 Task: Add a signature Elizabeth Parker containing With deep appreciation, Elizabeth Parker to email address softage.10@softage.net and add a label Net promoter score
Action: Mouse moved to (58, 103)
Screenshot: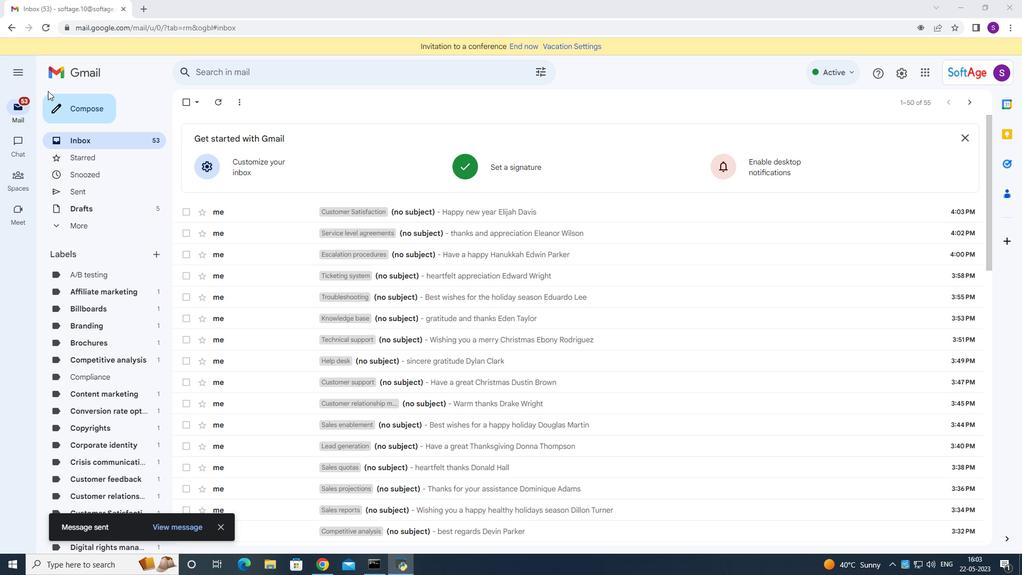 
Action: Mouse pressed left at (58, 103)
Screenshot: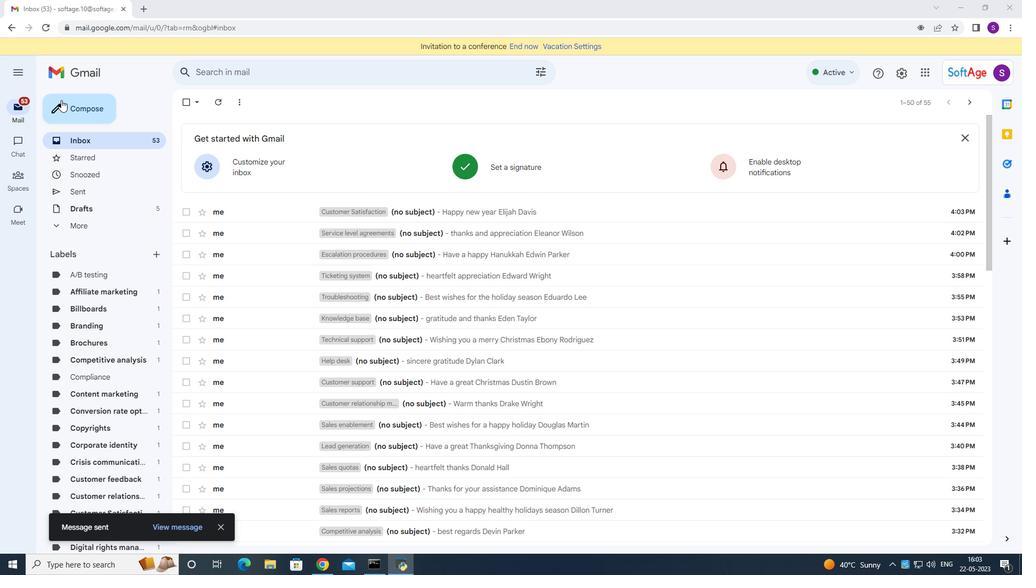 
Action: Mouse moved to (874, 541)
Screenshot: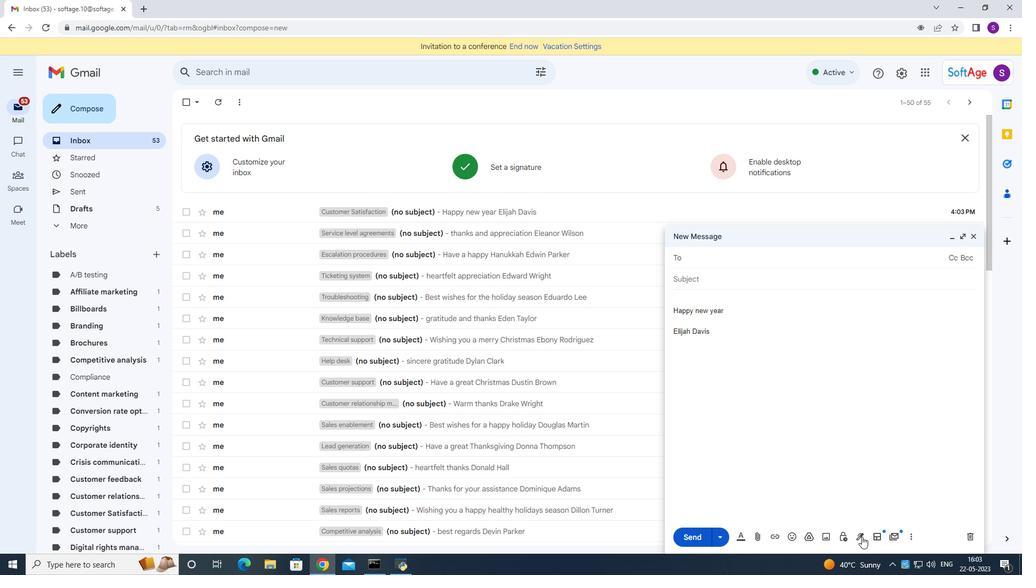 
Action: Mouse pressed left at (874, 541)
Screenshot: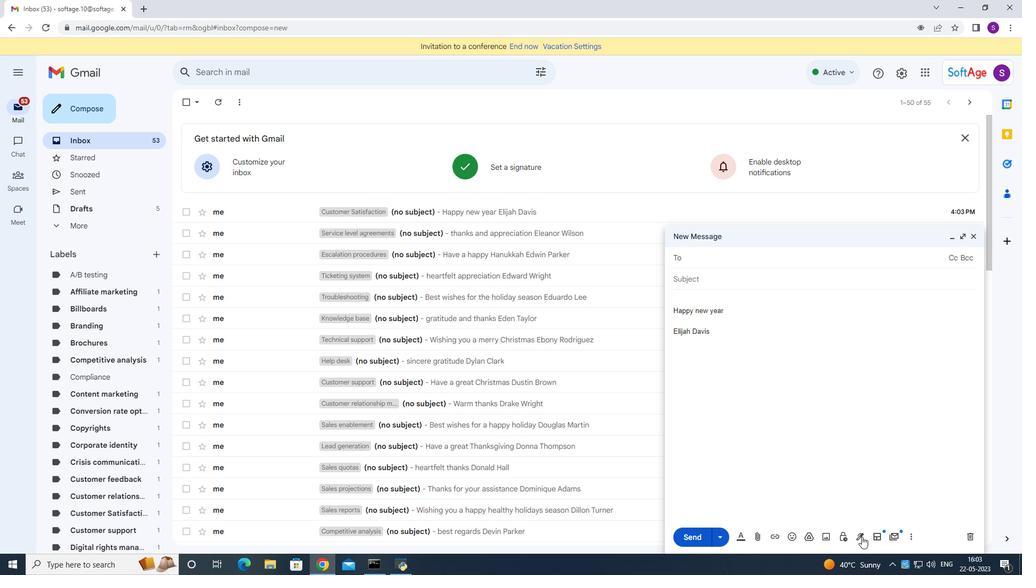 
Action: Mouse moved to (893, 485)
Screenshot: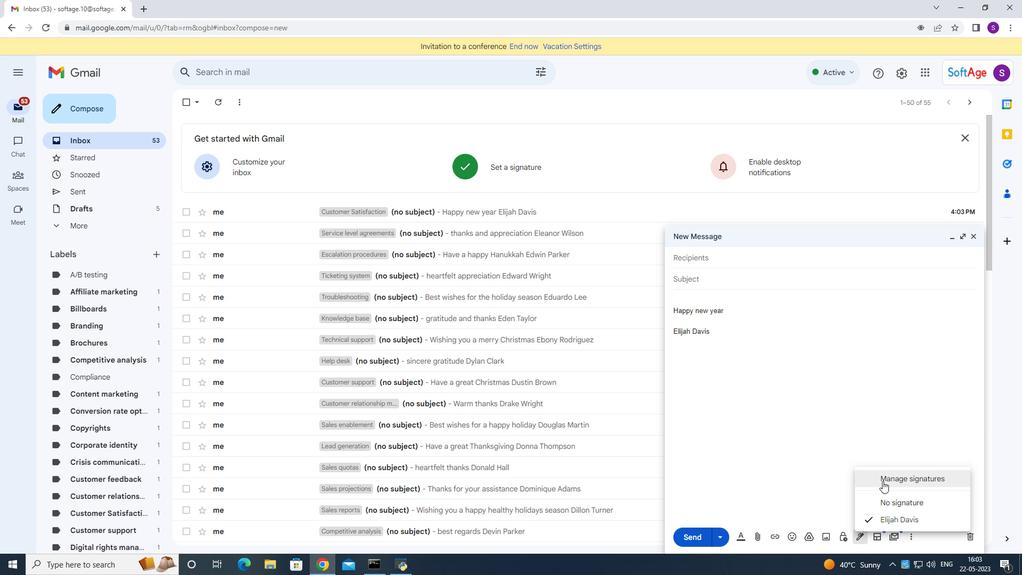 
Action: Mouse pressed left at (893, 485)
Screenshot: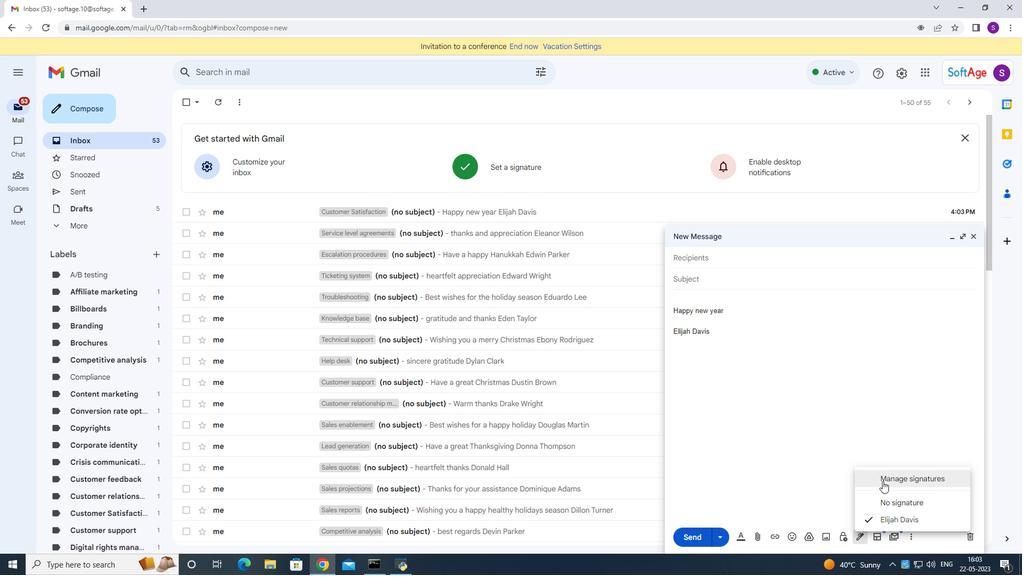
Action: Mouse moved to (476, 282)
Screenshot: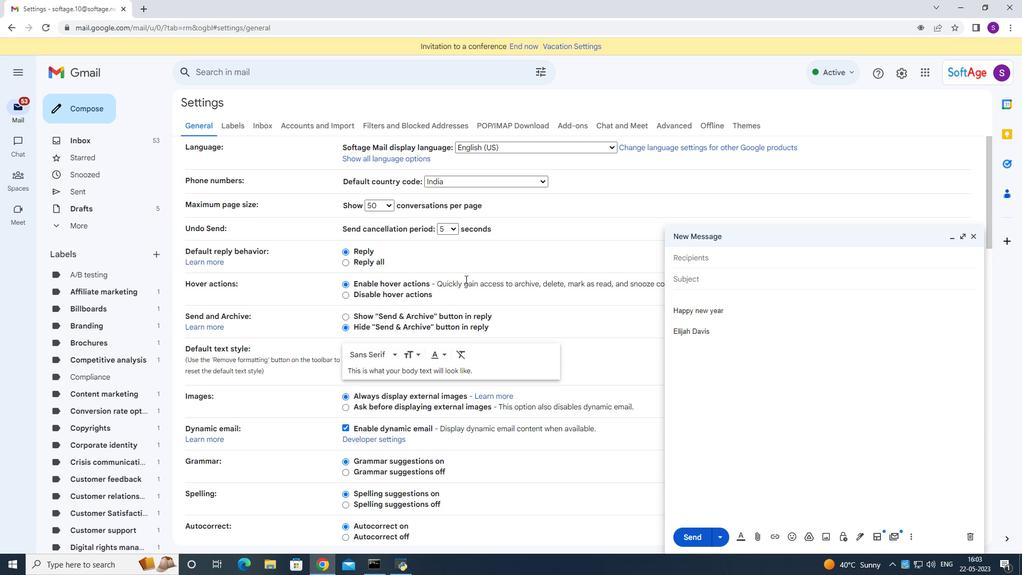
Action: Mouse scrolled (476, 281) with delta (0, 0)
Screenshot: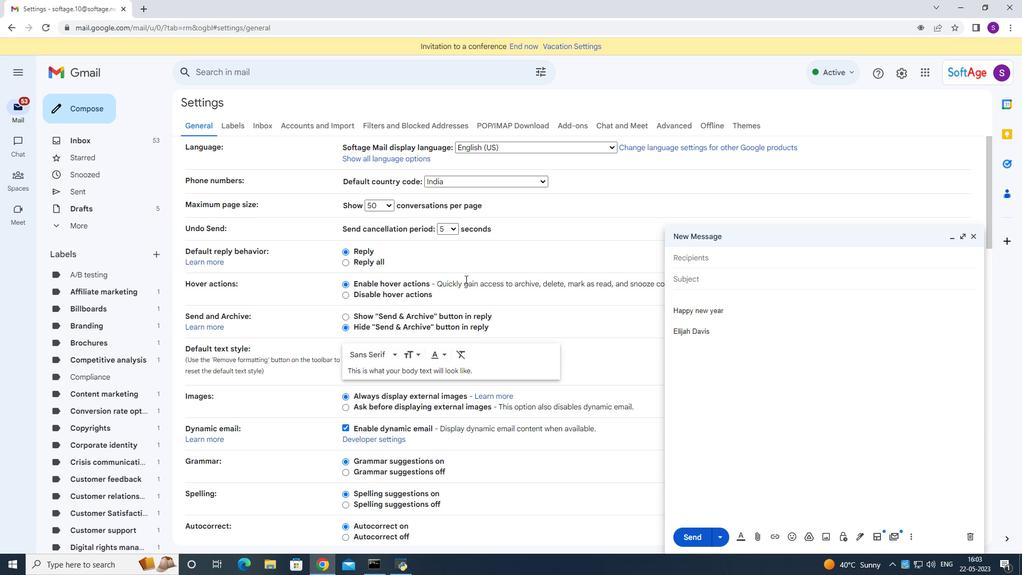
Action: Mouse moved to (476, 282)
Screenshot: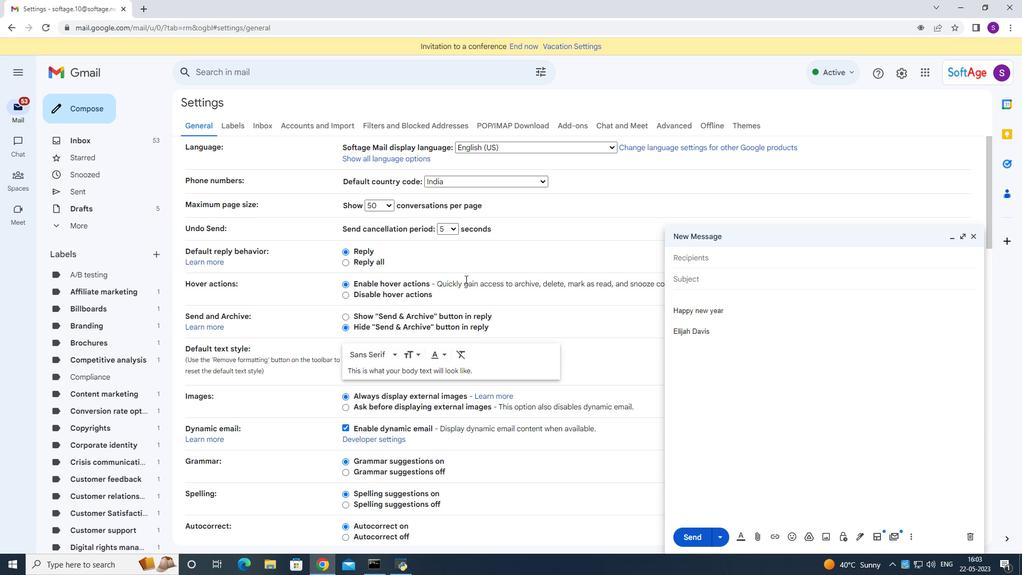 
Action: Mouse scrolled (476, 281) with delta (0, 0)
Screenshot: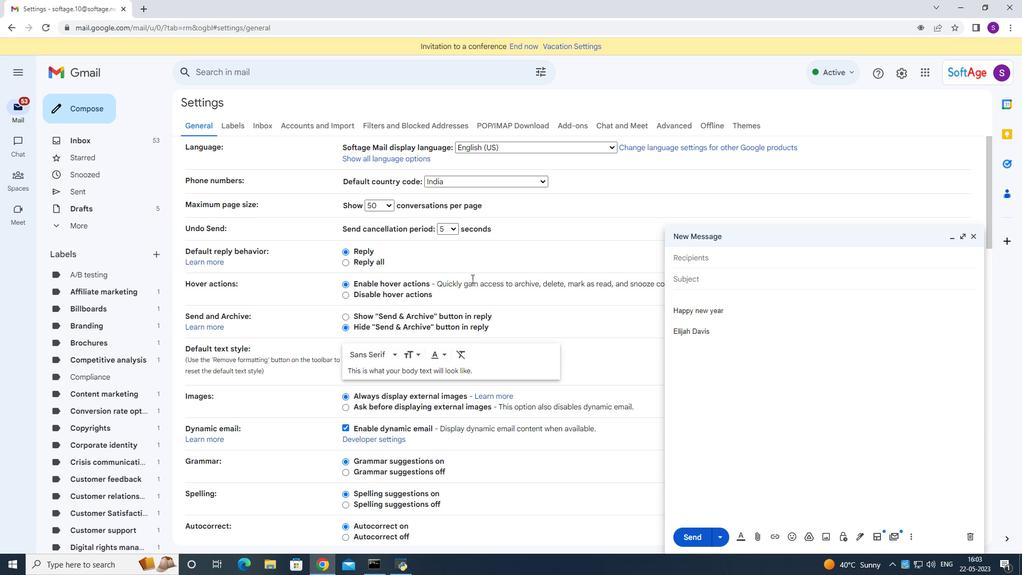 
Action: Mouse scrolled (476, 281) with delta (0, 0)
Screenshot: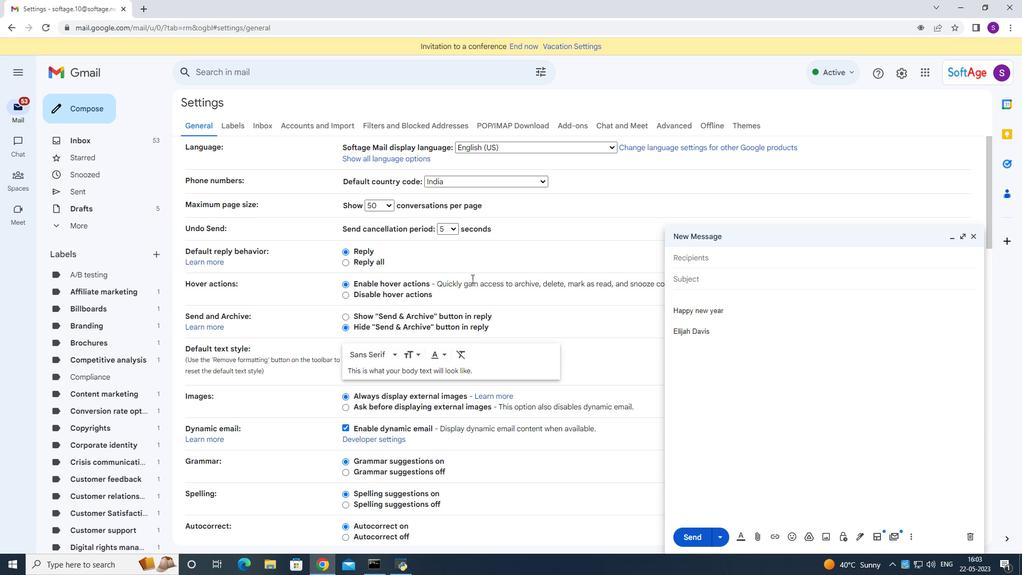 
Action: Mouse moved to (476, 282)
Screenshot: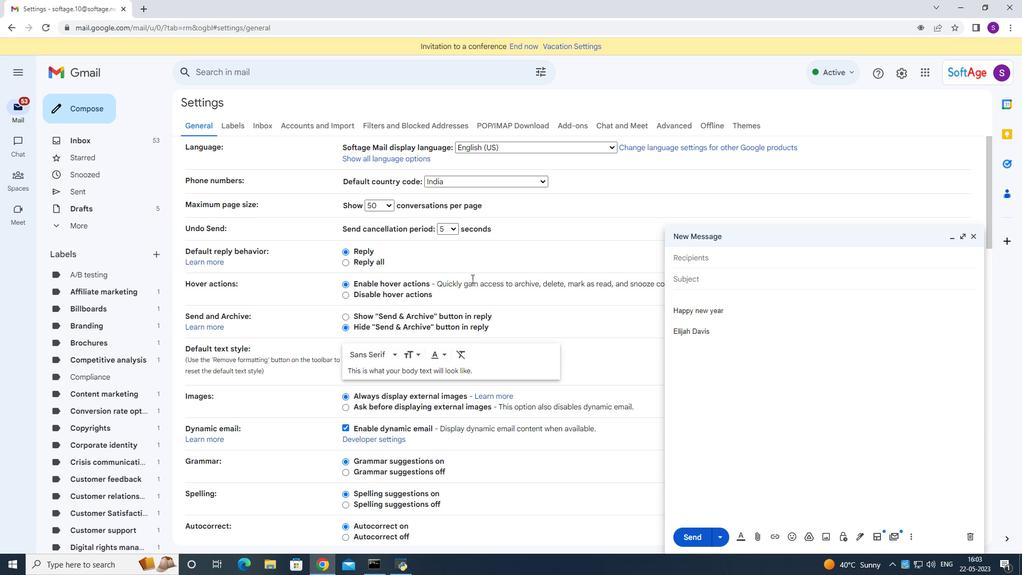
Action: Mouse scrolled (476, 281) with delta (0, 0)
Screenshot: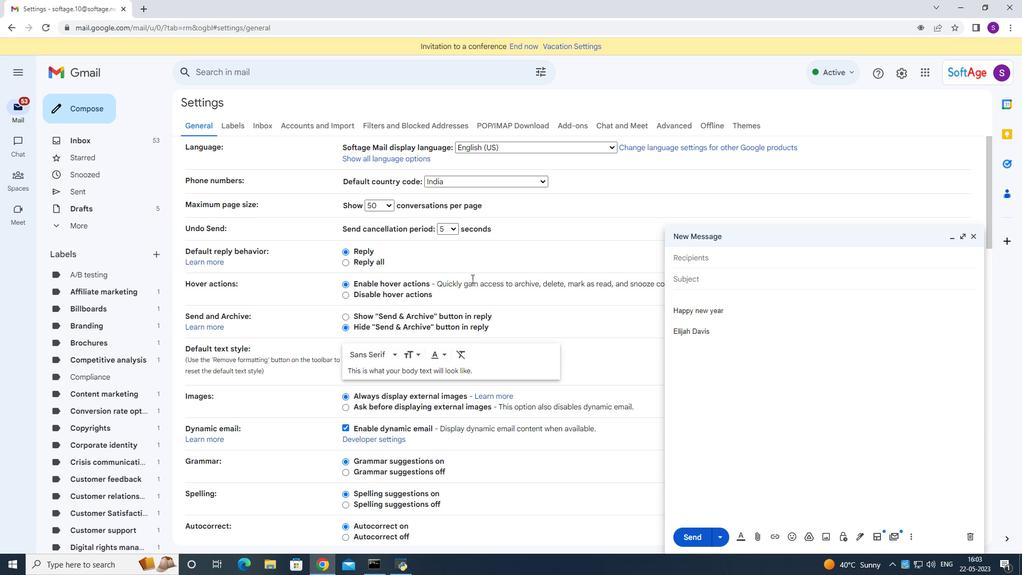 
Action: Mouse moved to (476, 282)
Screenshot: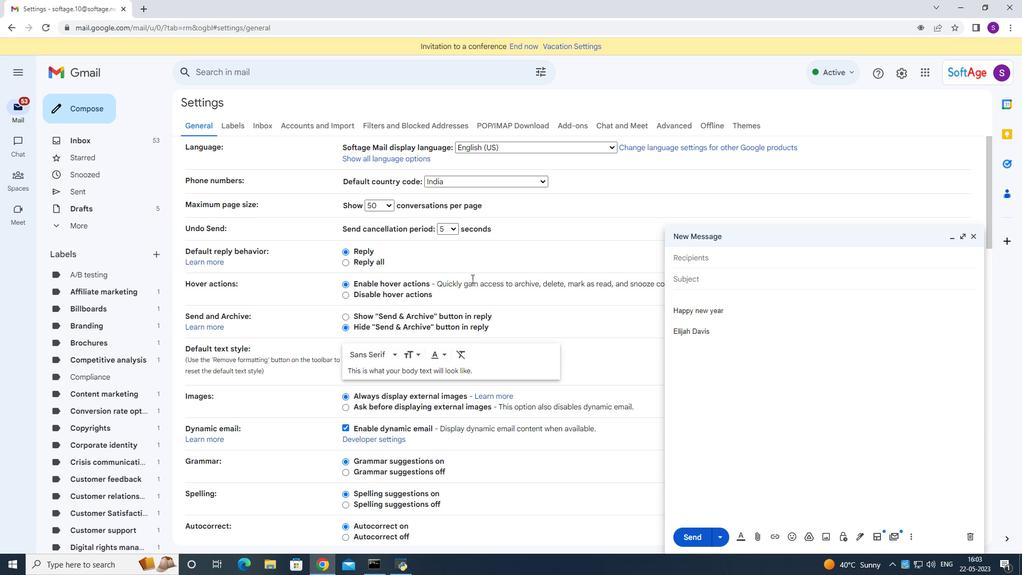 
Action: Mouse scrolled (476, 281) with delta (0, 0)
Screenshot: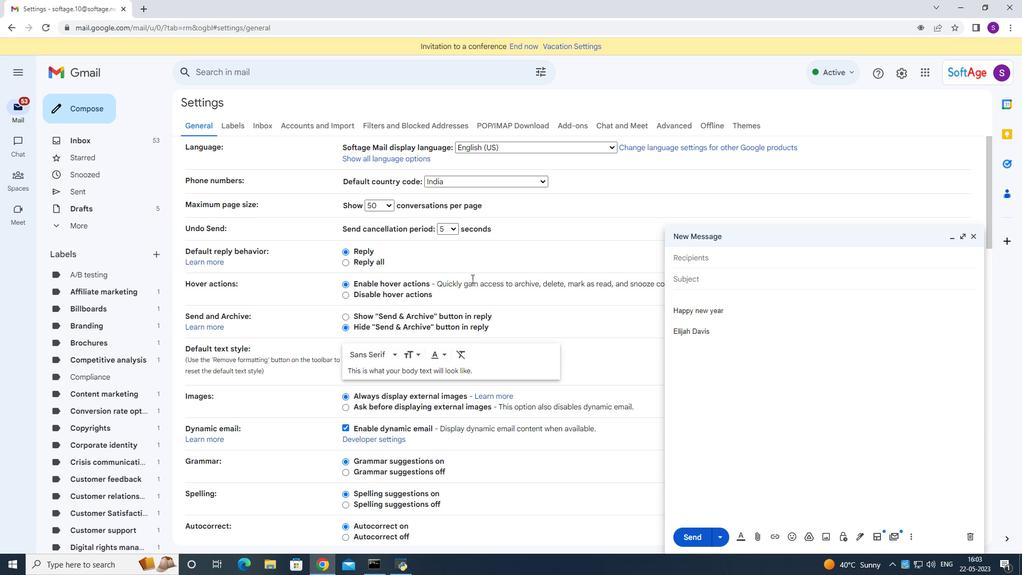 
Action: Mouse scrolled (476, 281) with delta (0, 0)
Screenshot: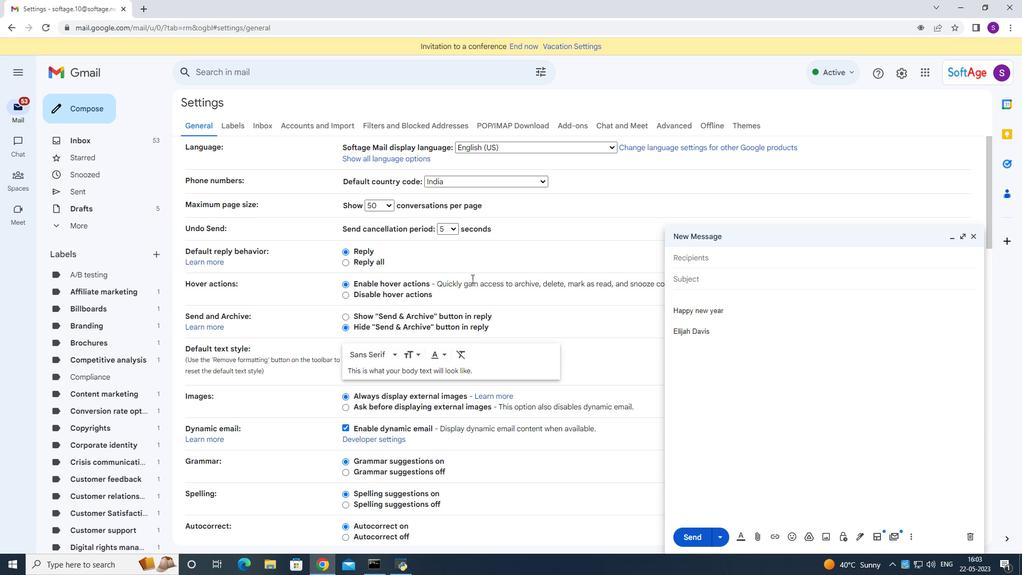 
Action: Mouse moved to (478, 283)
Screenshot: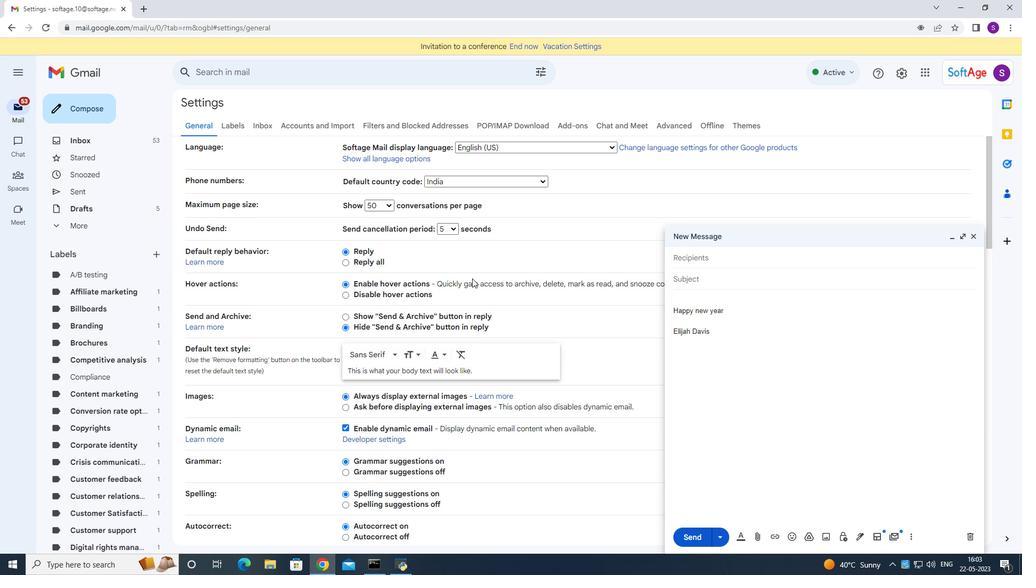 
Action: Mouse scrolled (478, 282) with delta (0, 0)
Screenshot: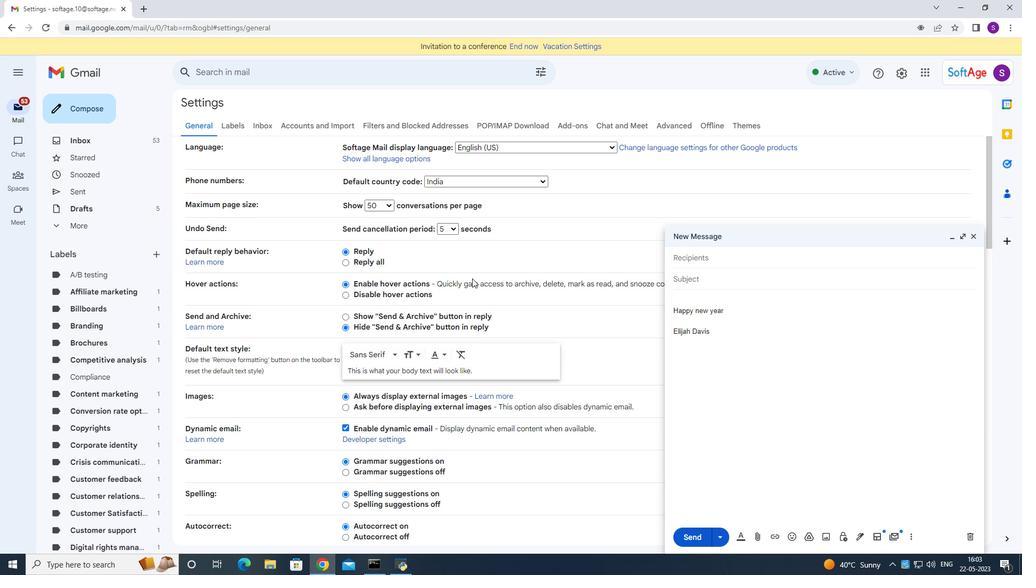 
Action: Mouse moved to (478, 285)
Screenshot: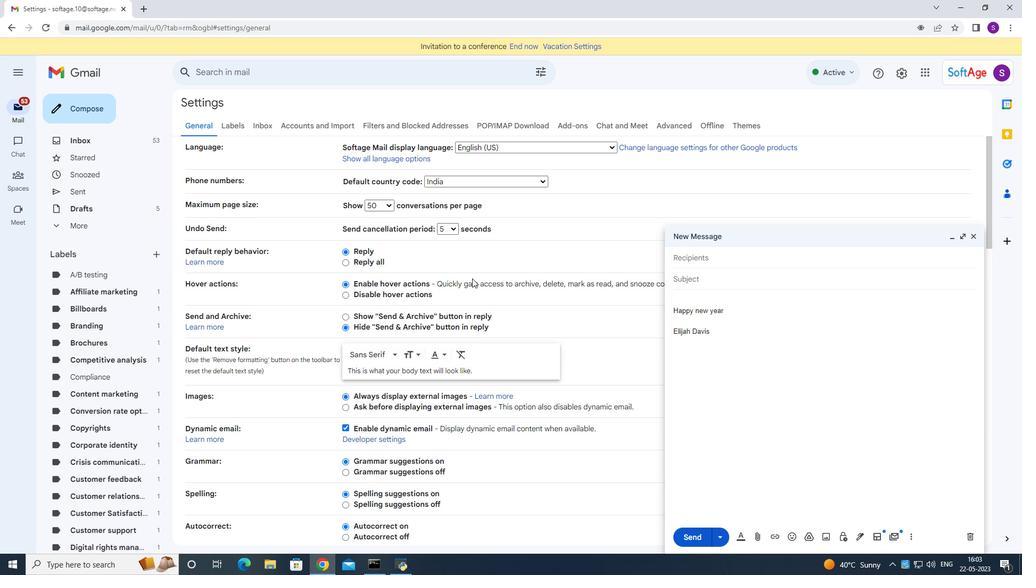 
Action: Mouse scrolled (478, 284) with delta (0, 0)
Screenshot: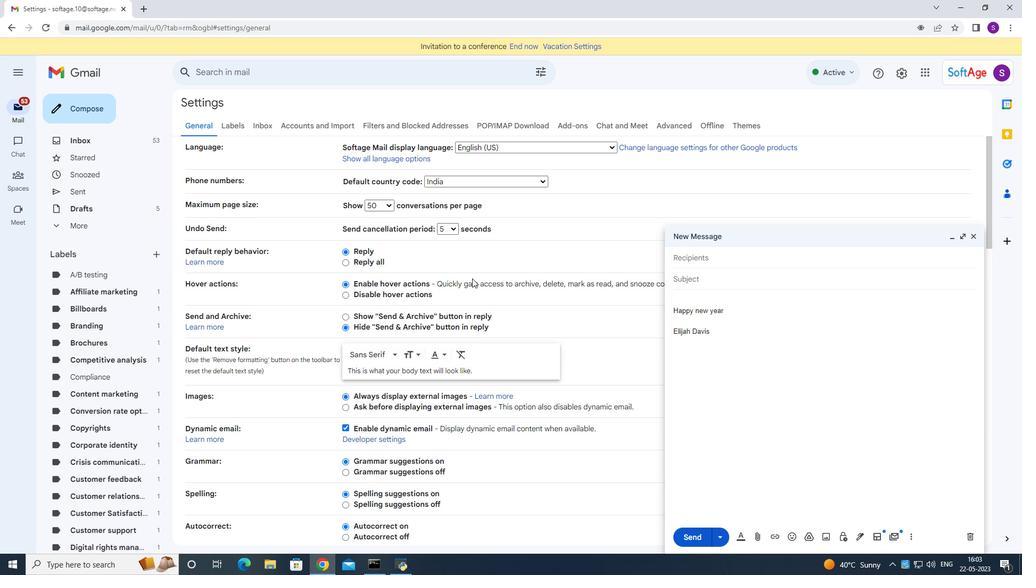 
Action: Mouse moved to (477, 307)
Screenshot: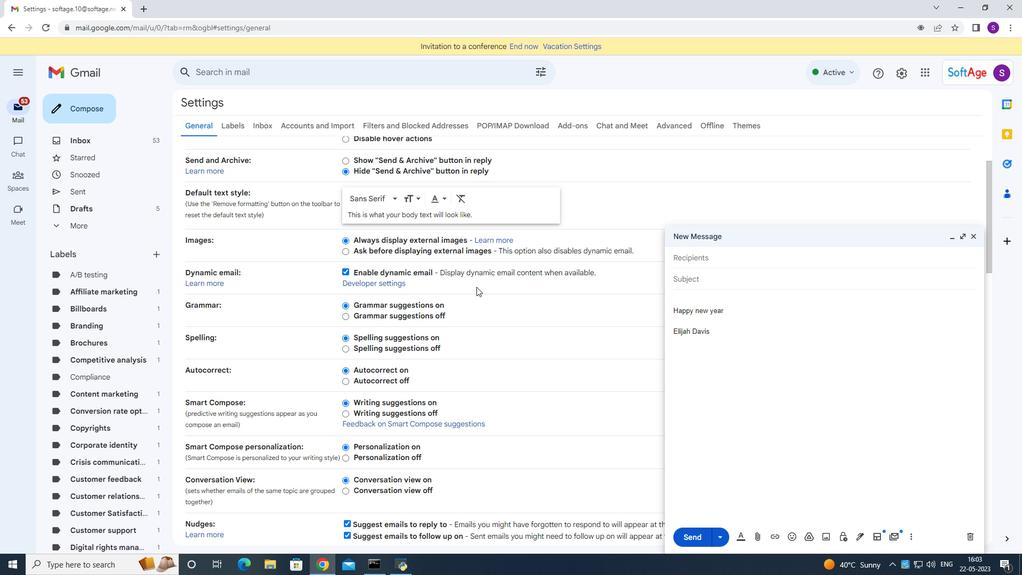 
Action: Mouse scrolled (477, 307) with delta (0, 0)
Screenshot: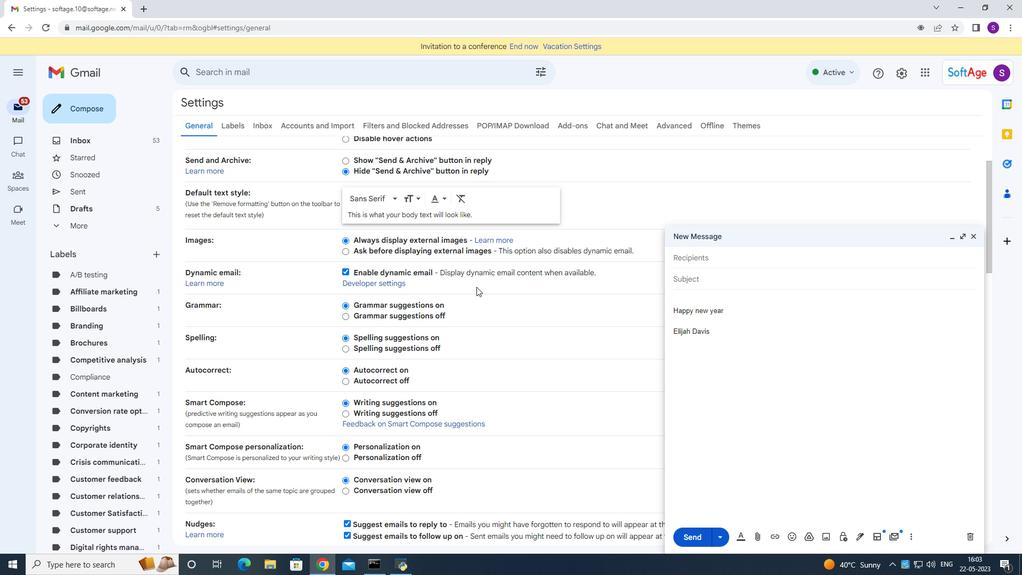 
Action: Mouse moved to (477, 307)
Screenshot: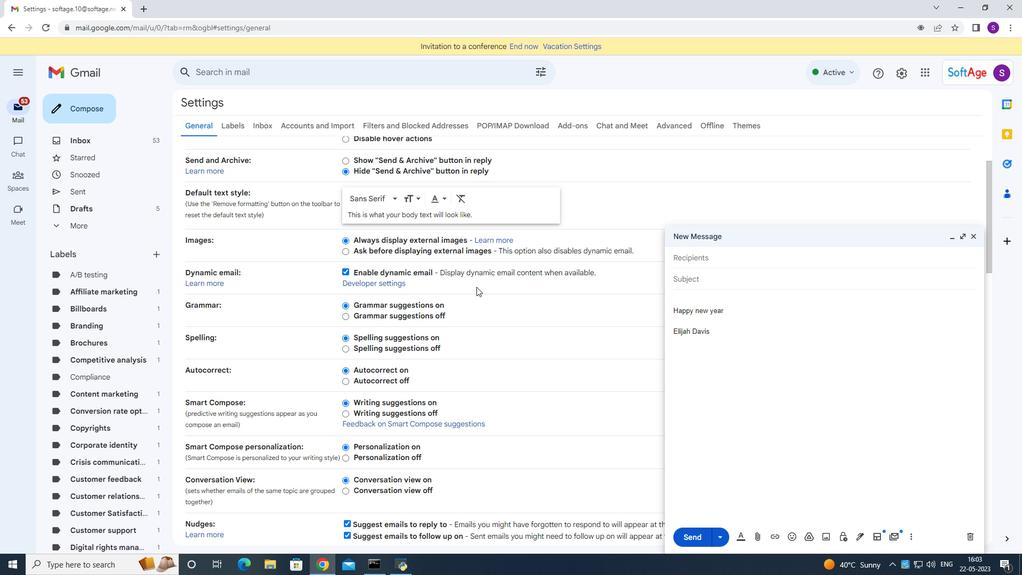 
Action: Mouse scrolled (477, 307) with delta (0, 0)
Screenshot: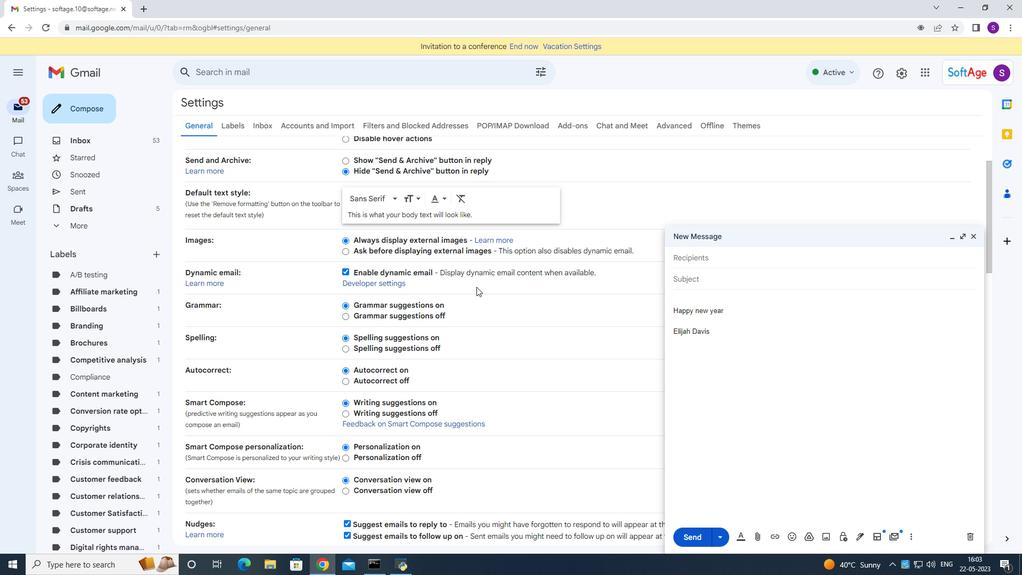 
Action: Mouse moved to (477, 308)
Screenshot: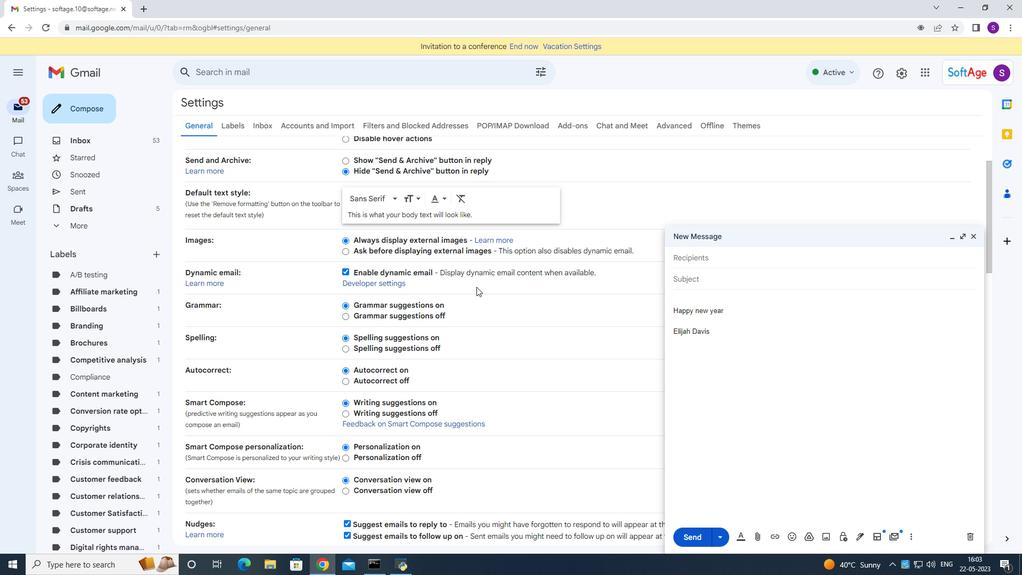 
Action: Mouse scrolled (477, 307) with delta (0, 0)
Screenshot: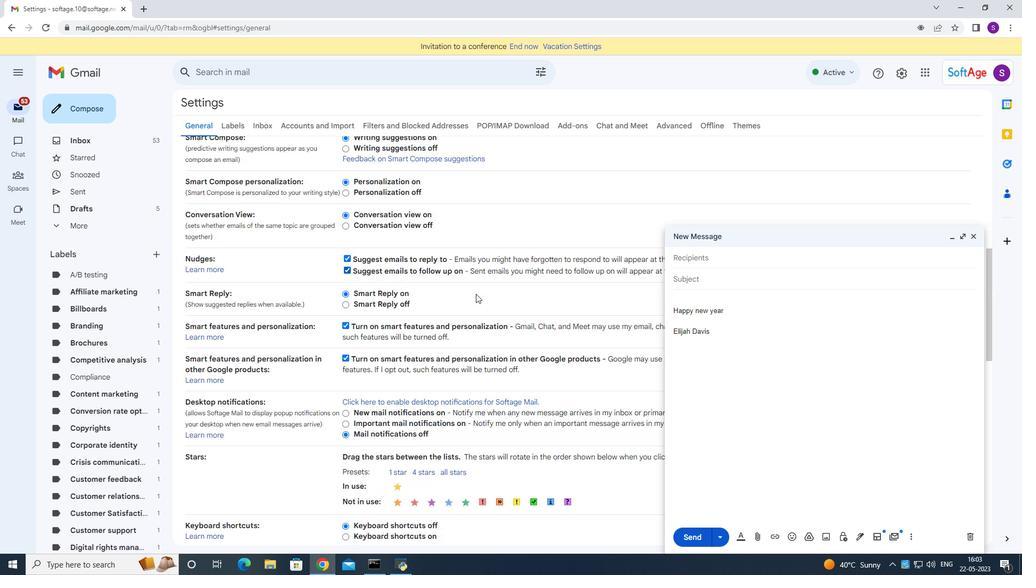
Action: Mouse moved to (477, 308)
Screenshot: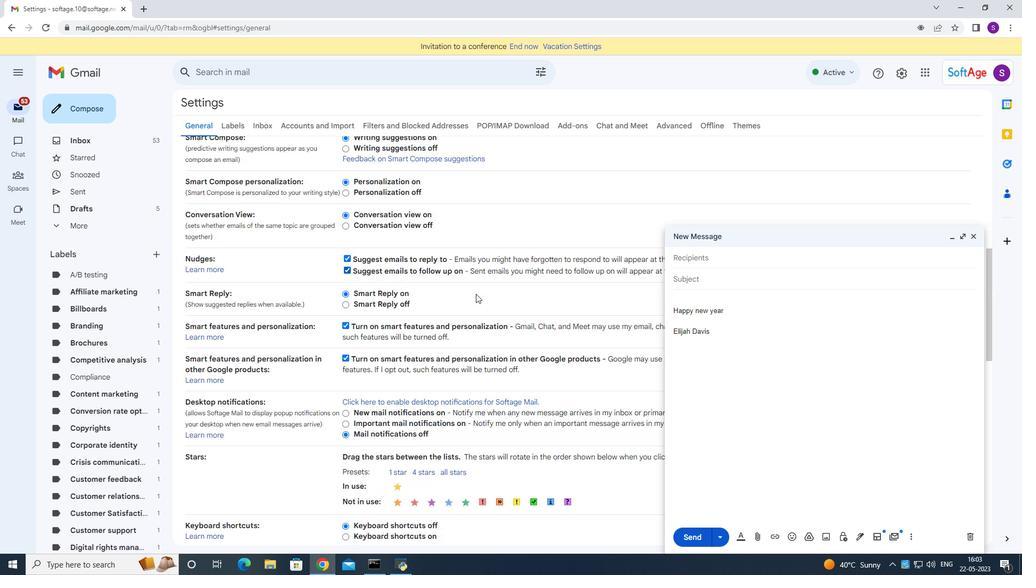 
Action: Mouse scrolled (477, 307) with delta (0, 0)
Screenshot: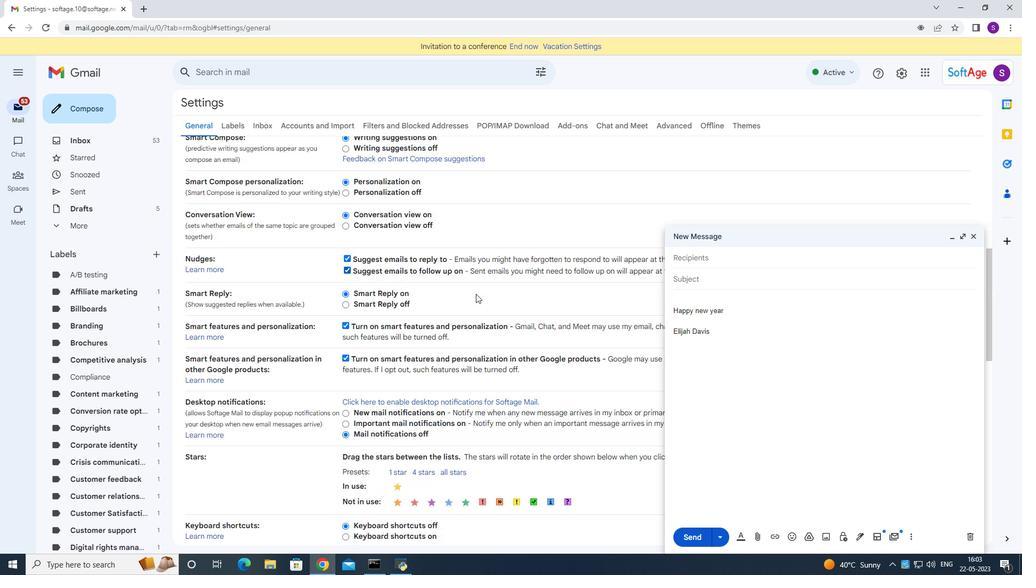 
Action: Mouse moved to (476, 308)
Screenshot: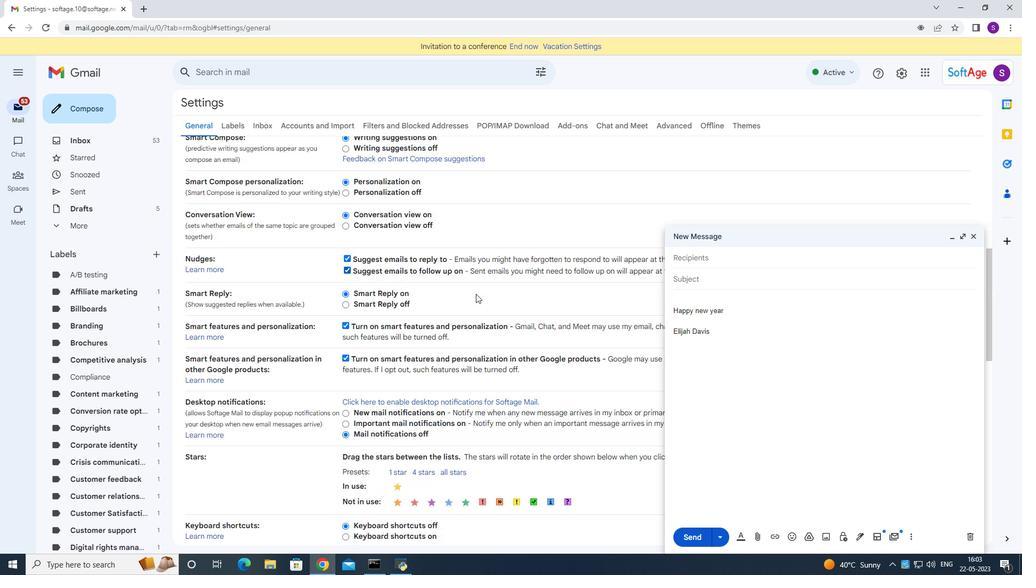 
Action: Mouse scrolled (476, 308) with delta (0, 0)
Screenshot: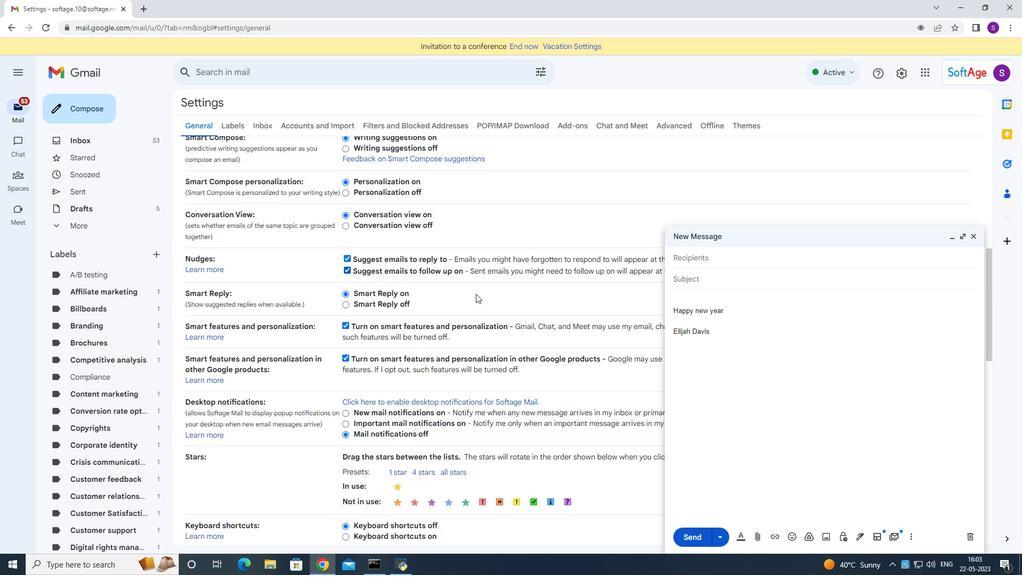 
Action: Mouse moved to (466, 341)
Screenshot: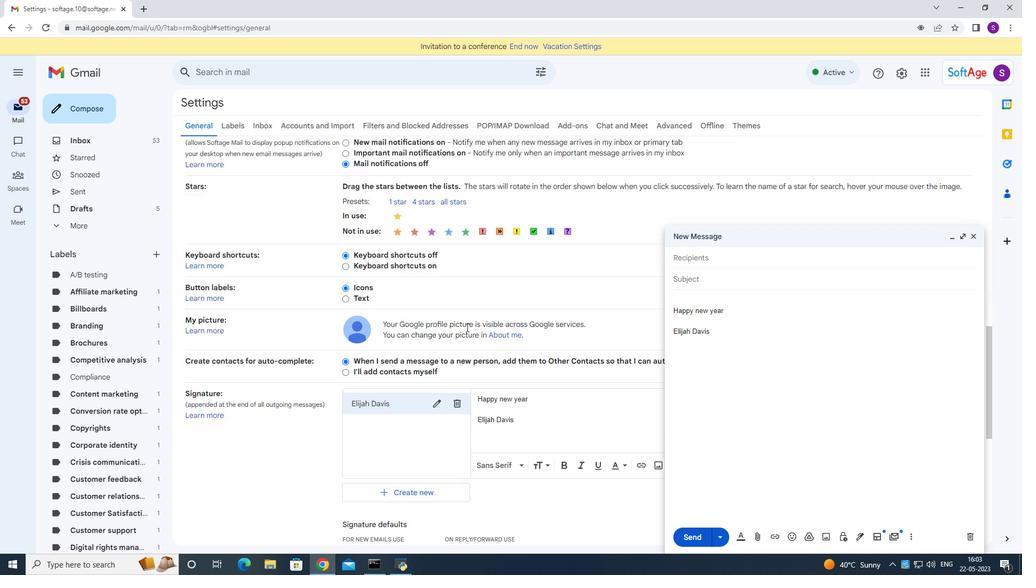 
Action: Mouse scrolled (466, 340) with delta (0, 0)
Screenshot: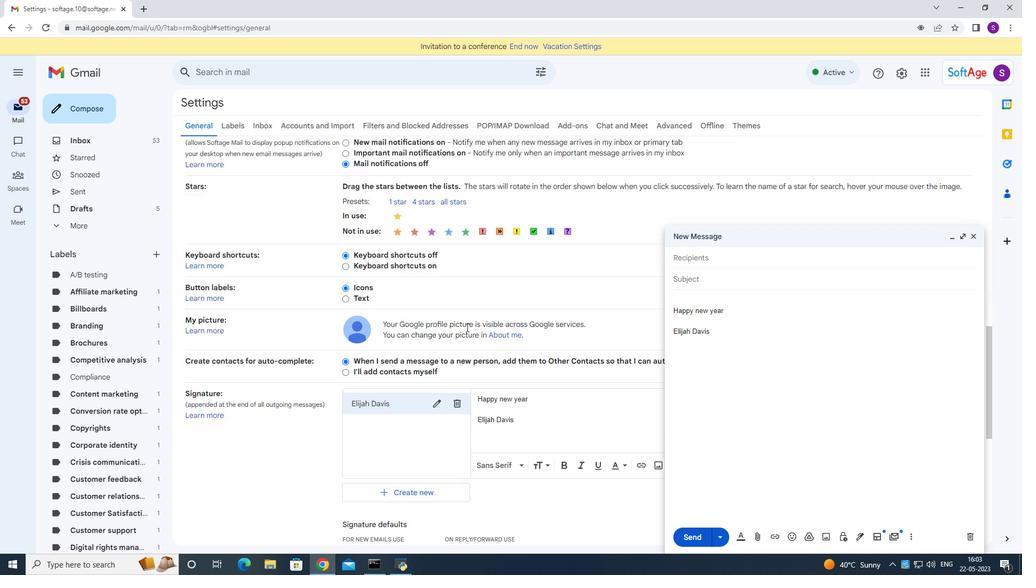
Action: Mouse scrolled (466, 340) with delta (0, 0)
Screenshot: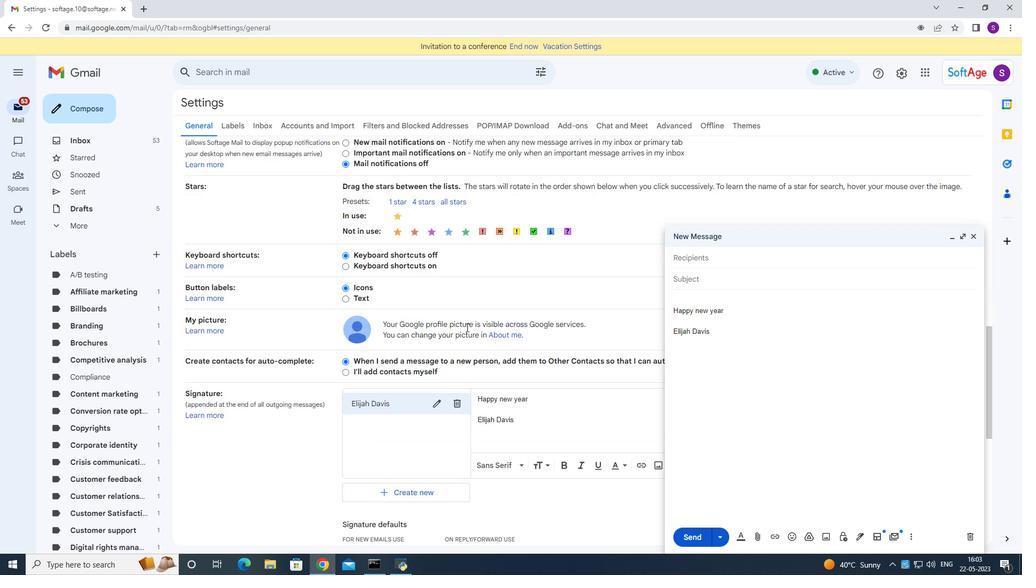 
Action: Mouse moved to (441, 299)
Screenshot: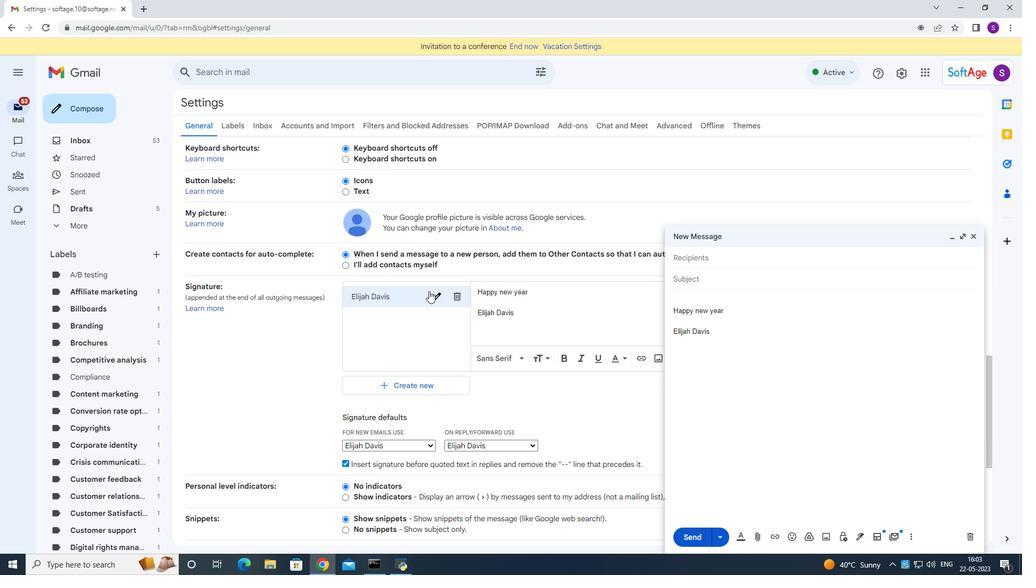 
Action: Mouse pressed left at (441, 299)
Screenshot: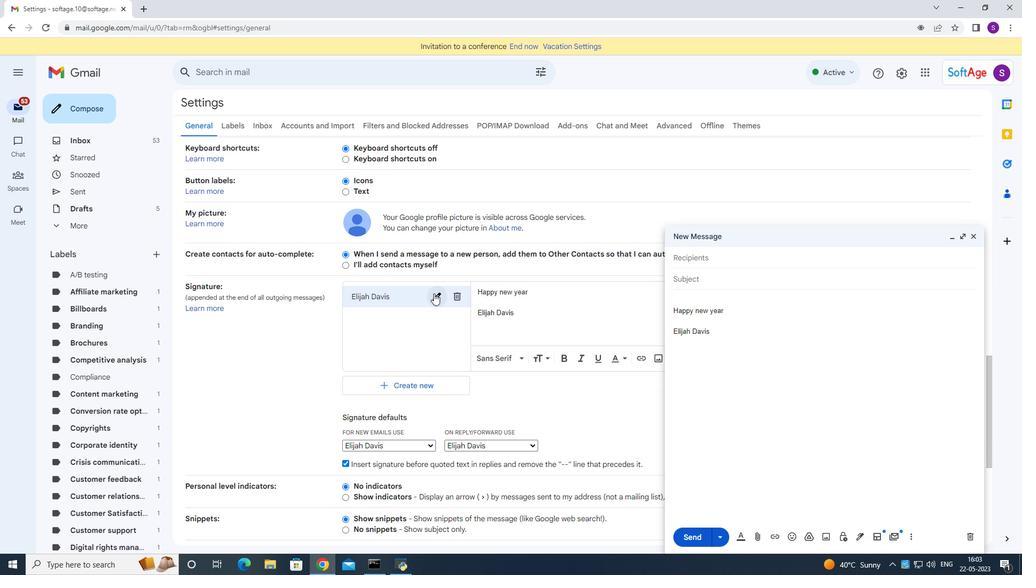 
Action: Key pressed ctrl+A<Key.backspace><Key.shift><Key.shift><Key.shift><Key.shift><Key.shift><Key.shift><Key.shift><Key.shift><Key.shift><Key.shift><Key.shift><Key.shift><Key.shift><Key.shift><Key.shift><Key.shift><Key.shift><Key.shift><Key.shift><Key.shift><Key.shift><Key.shift><Key.shift><Key.shift><Key.shift><Key.shift><Key.shift><Key.shift><Key.shift><Key.shift><Key.shift><Key.shift><Key.shift><Key.shift><Key.shift><Key.shift>Elizabeth<Key.space><Key.shift>Parker<Key.space>
Screenshot: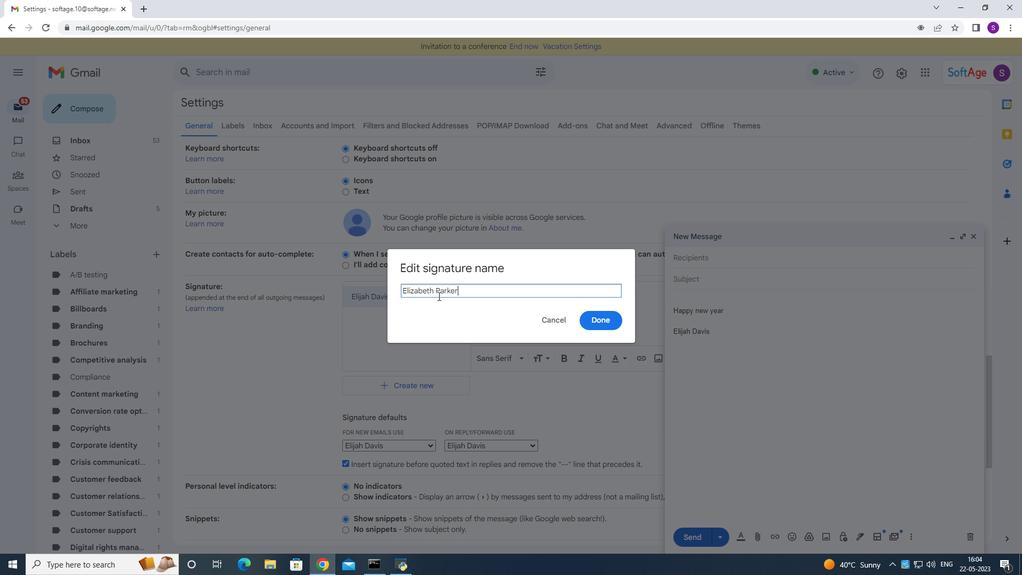 
Action: Mouse moved to (595, 323)
Screenshot: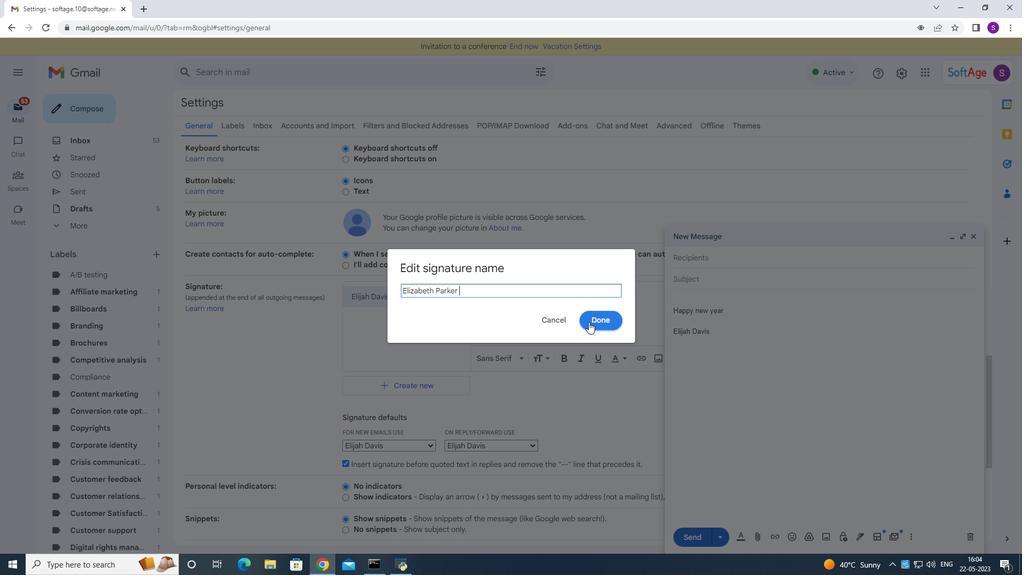 
Action: Mouse pressed left at (595, 323)
Screenshot: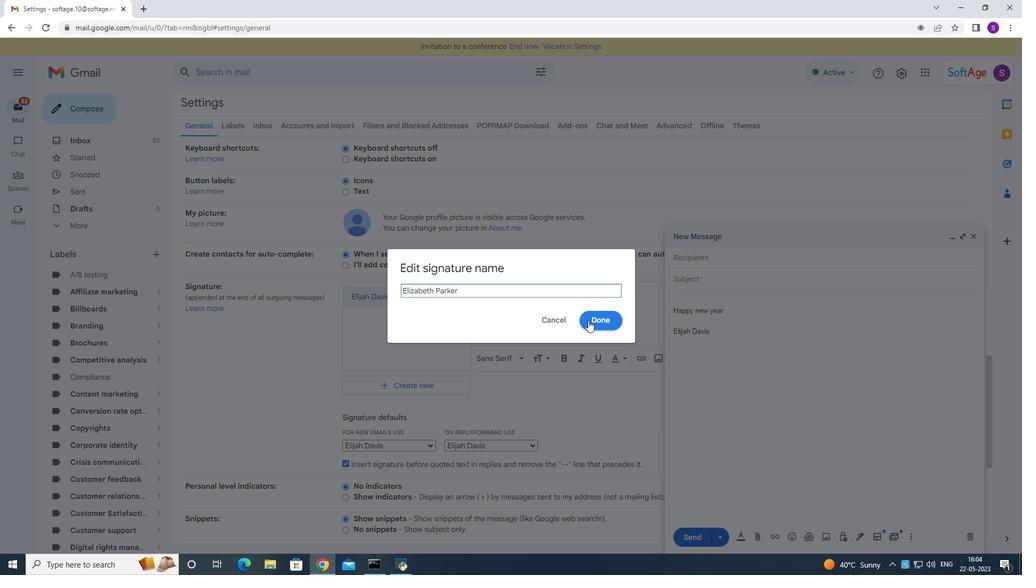 
Action: Mouse moved to (598, 314)
Screenshot: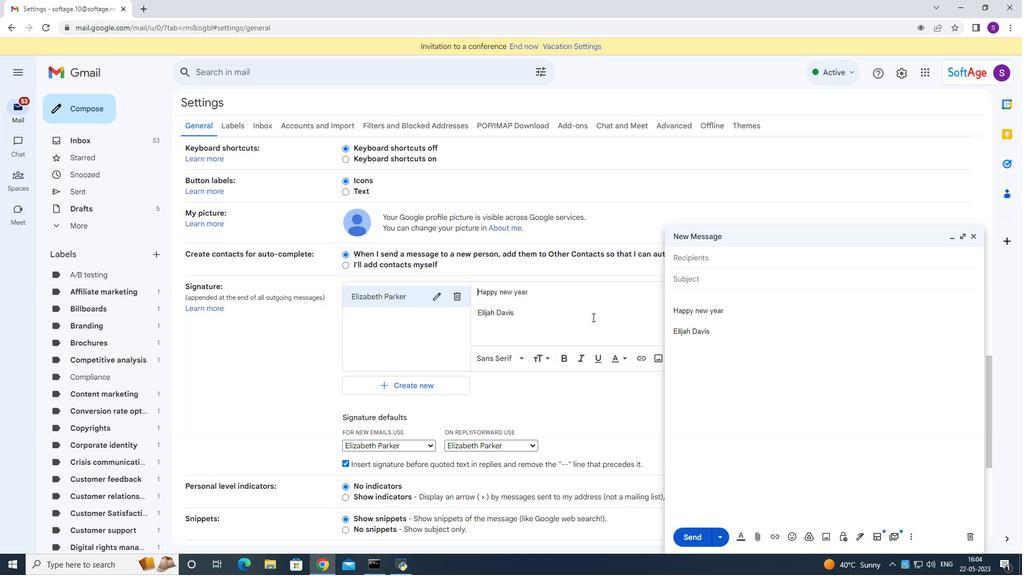 
Action: Mouse pressed left at (598, 314)
Screenshot: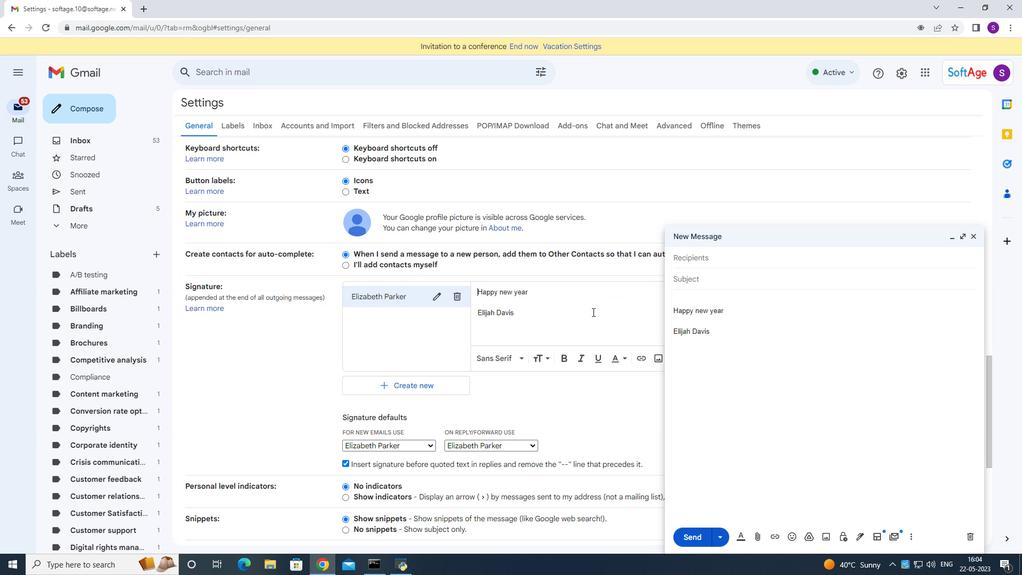 
Action: Mouse moved to (604, 311)
Screenshot: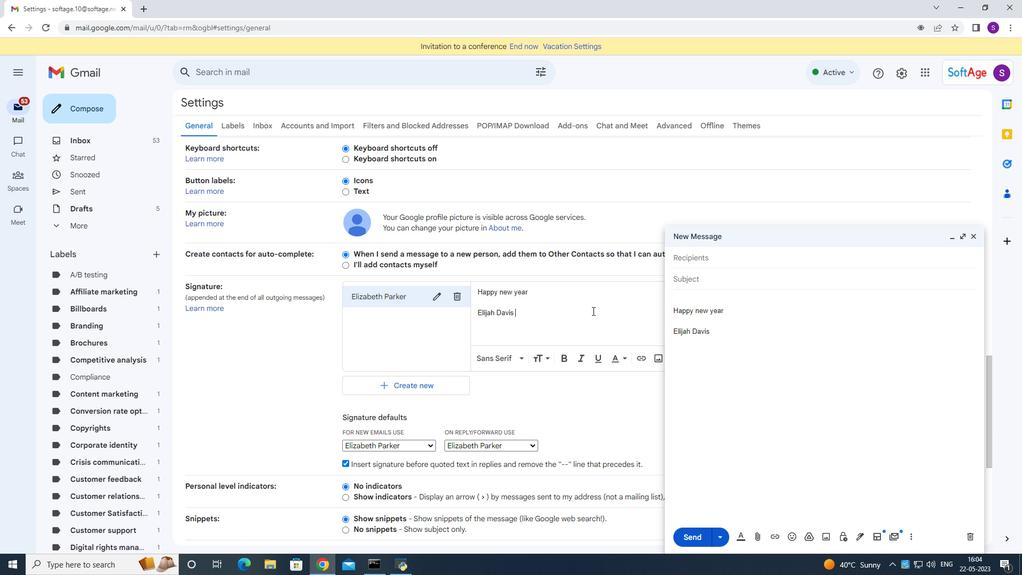 
Action: Key pressed ctrl+A<Key.backspace><Key.shift><Key.shift><Key.shift><Key.shift><Key.shift><Key.shift><Key.shift><Key.shift><Key.shift><Key.shift><Key.shift><Key.shift><Key.shift><Key.shift><Key.shift><Key.shift><Key.shift><Key.shift><Key.shift><Key.shift><Key.shift><Key.shift><Key.shift><Key.shift><Key.shift><Key.shift><Key.shift><Key.shift><Key.shift><Key.shift><Key.shift><Key.shift><Key.shift><Key.shift><Key.shift><Key.shift><Key.shift><Key.shift><Key.shift><Key.shift><Key.shift><Key.shift><Key.shift><Key.shift><Key.shift><Key.shift><Key.shift><Key.shift><Key.shift><Key.shift><Key.shift><Key.shift><Key.shift><Key.shift><Key.shift><Key.shift><Key.shift><Key.shift><Key.shift><Key.shift><Key.shift><Key.shift><Key.shift><Key.shift><Key.shift><Key.shift><Key.shift><Key.shift><Key.shift><Key.shift><Key.shift><Key.shift><Key.shift><Key.shift><Key.shift><Key.shift><Key.shift><Key.shift><Key.shift><Key.shift><Key.shift><Key.shift><Key.shift><Key.shift><Key.shift><Key.shift><Key.shift><Key.shift><Key.shift><Key.shift><Key.shift><Key.shift><Key.shift><Key.shift><Key.shift><Key.shift><Key.shift><Key.shift><Key.shift><Key.shift><Key.shift><Key.shift><Key.shift><Key.shift><Key.shift><Key.shift><Key.shift><Key.shift><Key.shift><Key.shift><Key.shift><Key.shift>deep<Key.space>appreciation<Key.space><Key.shift><Key.shift><Key.shift><Key.shift><Key.shift><Key.shift><Key.shift><Key.shift><Key.shift><Key.shift><Key.shift><Key.shift><Key.shift><Key.shift><Key.shift><Key.shift>Elizabeth<Key.space>
Screenshot: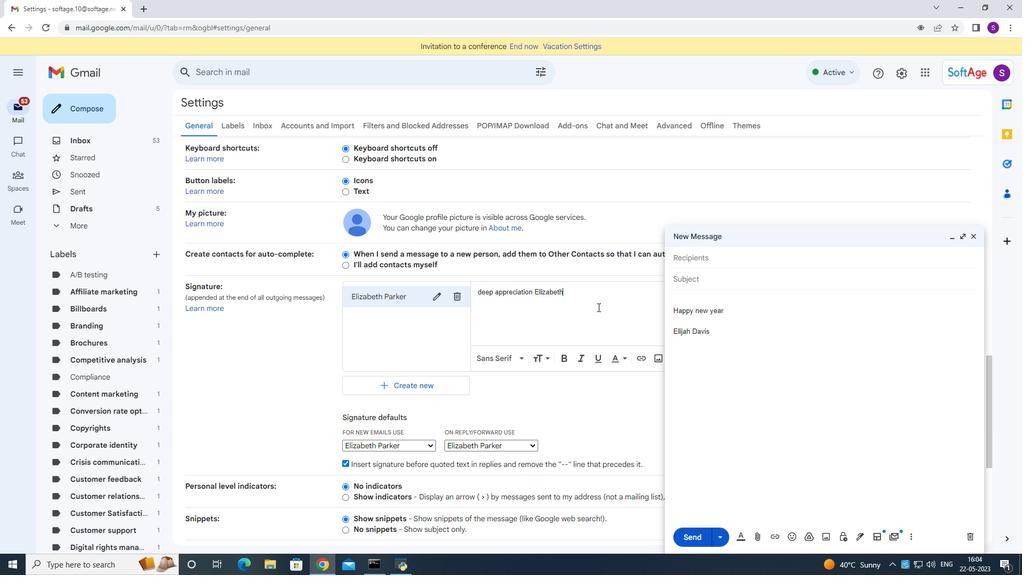 
Action: Mouse moved to (603, 310)
Screenshot: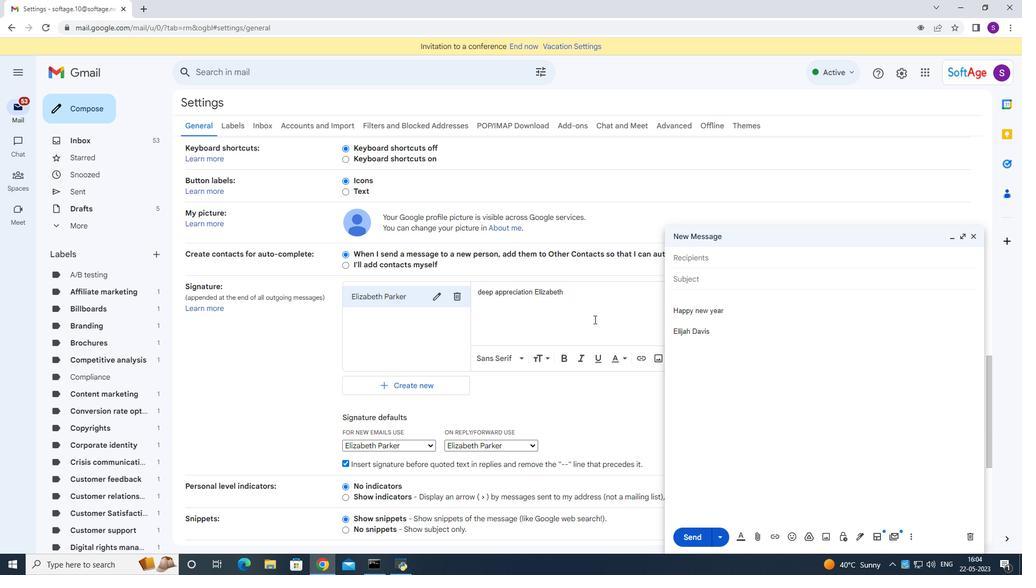 
Action: Mouse pressed left at (603, 310)
Screenshot: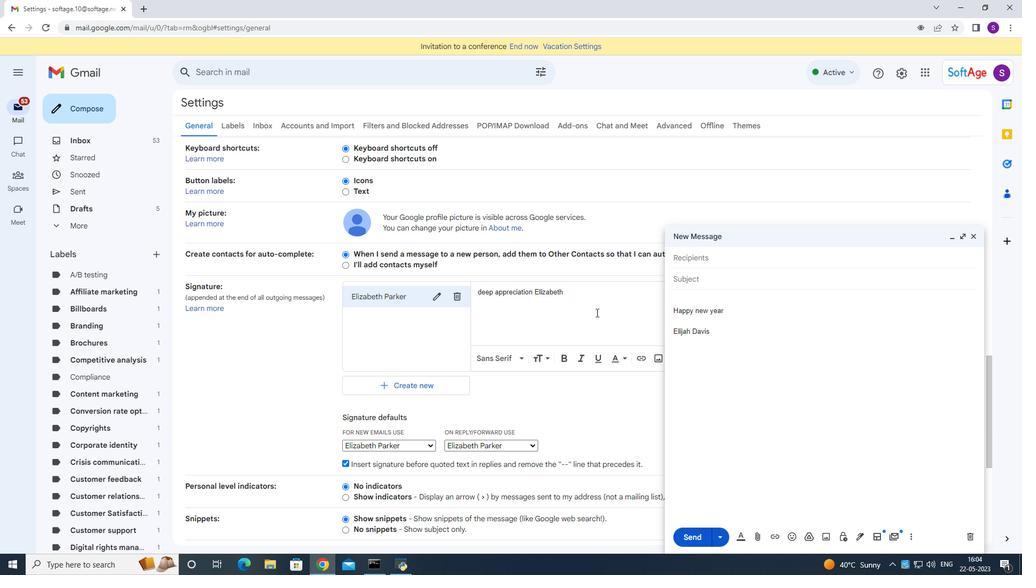 
Action: Mouse moved to (541, 295)
Screenshot: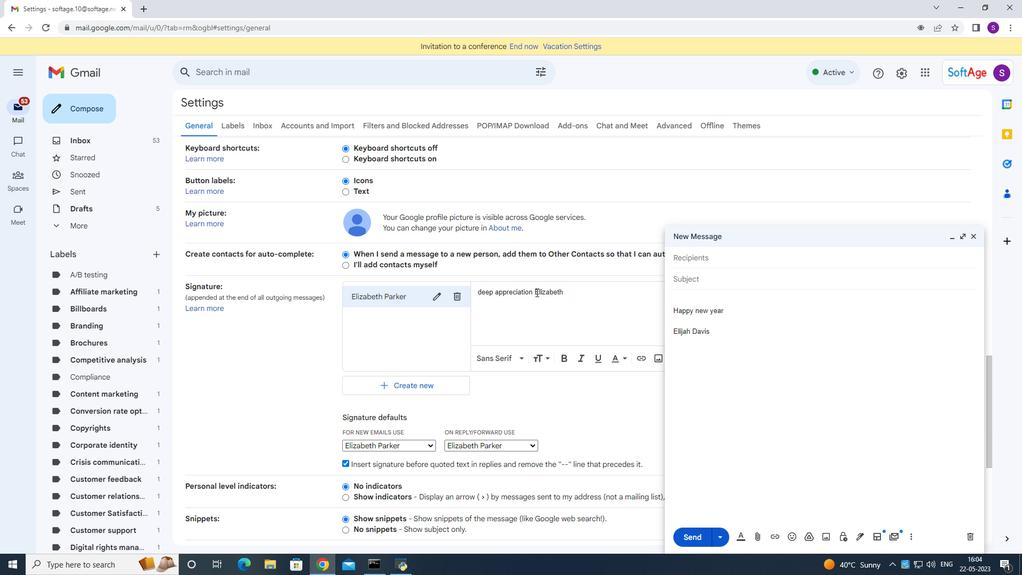 
Action: Mouse pressed left at (541, 295)
Screenshot: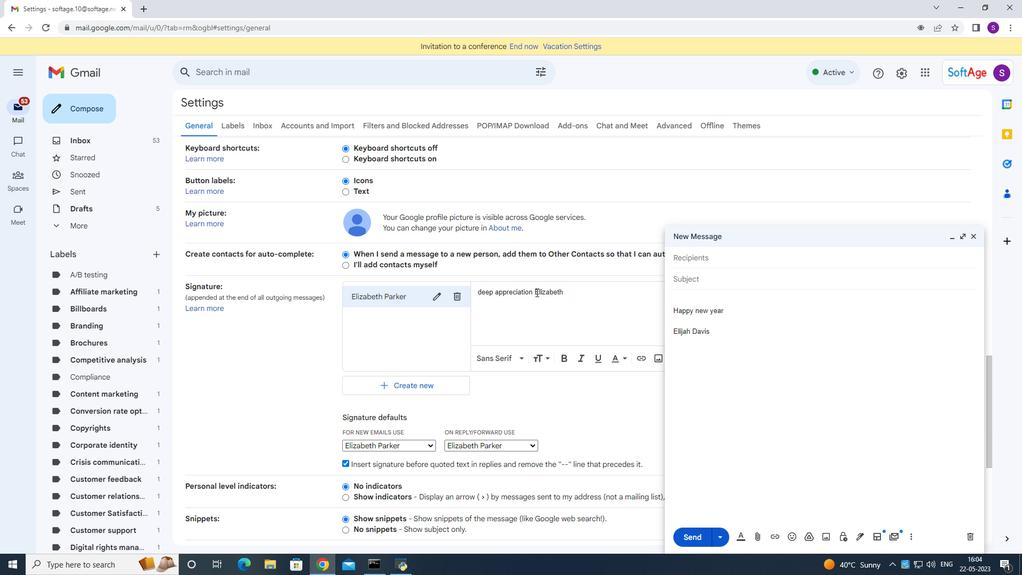 
Action: Mouse moved to (559, 296)
Screenshot: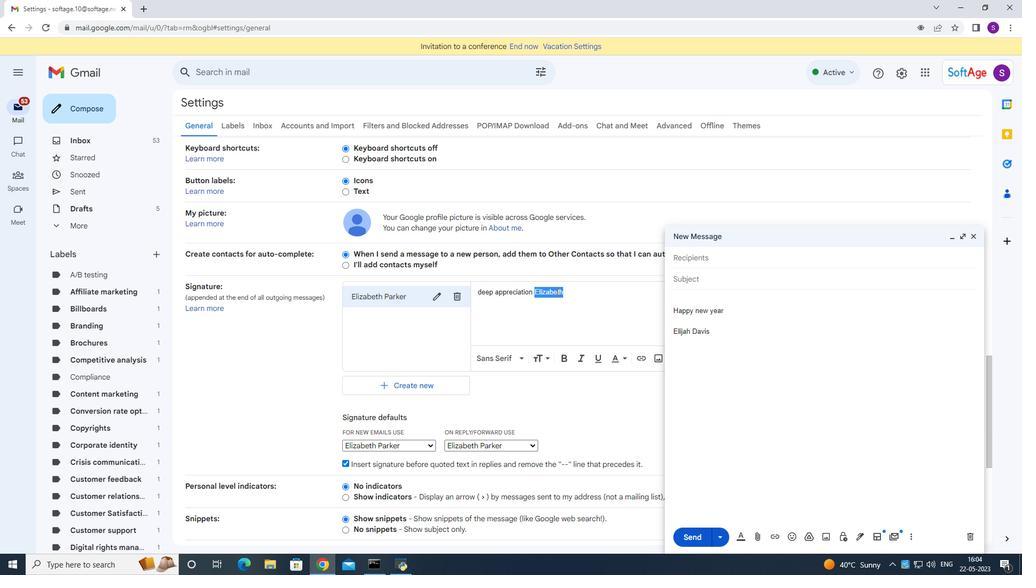 
Action: Key pressed <Key.backspace>
Screenshot: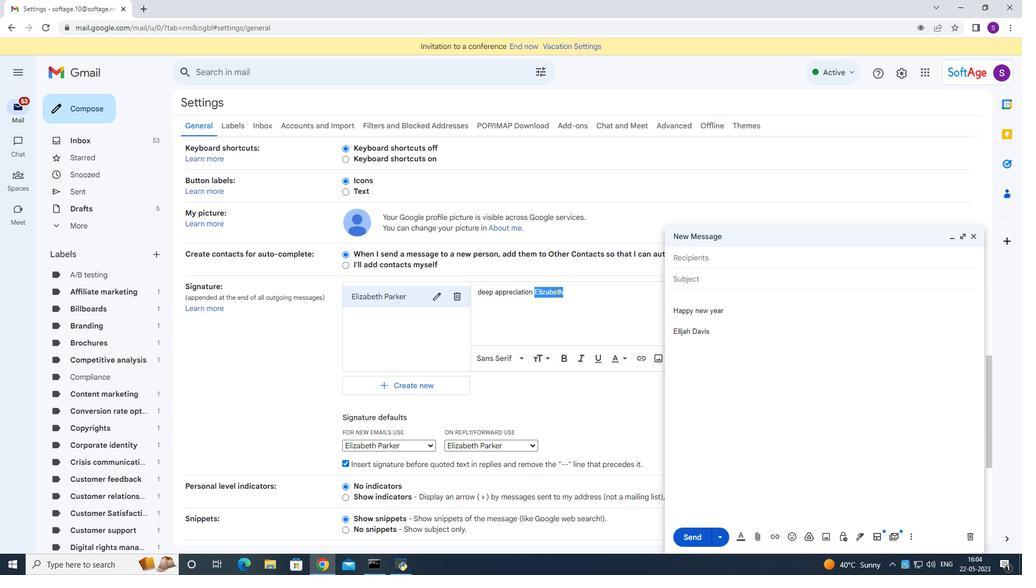
Action: Mouse moved to (505, 316)
Screenshot: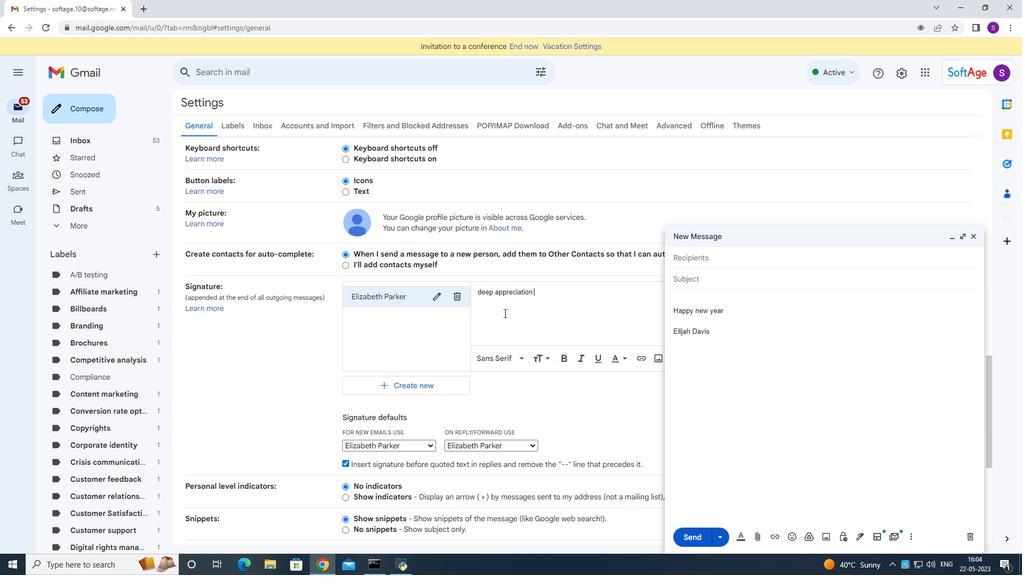 
Action: Mouse pressed middle at (505, 316)
Screenshot: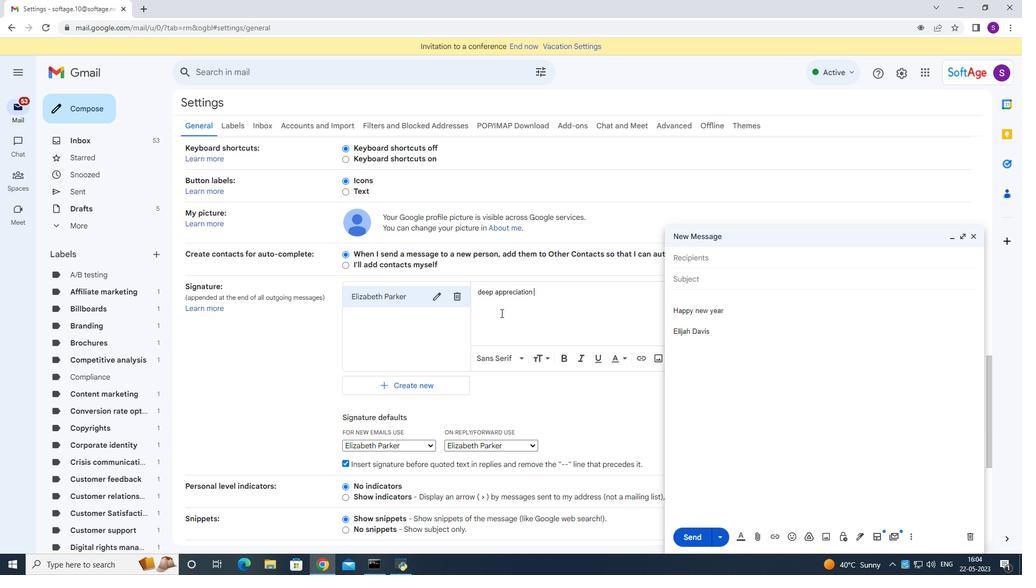 
Action: Mouse moved to (548, 299)
Screenshot: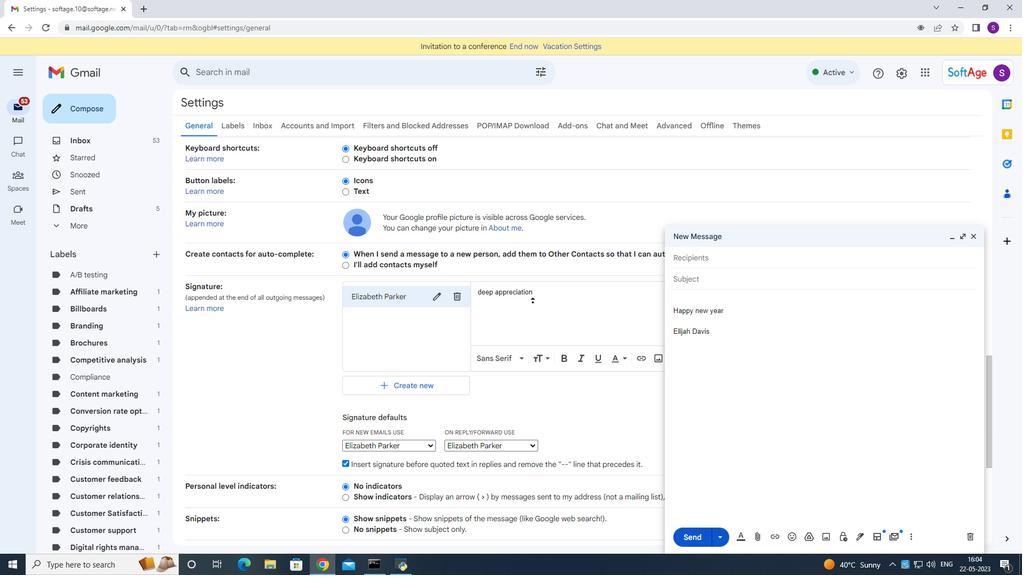 
Action: Mouse pressed left at (548, 299)
Screenshot: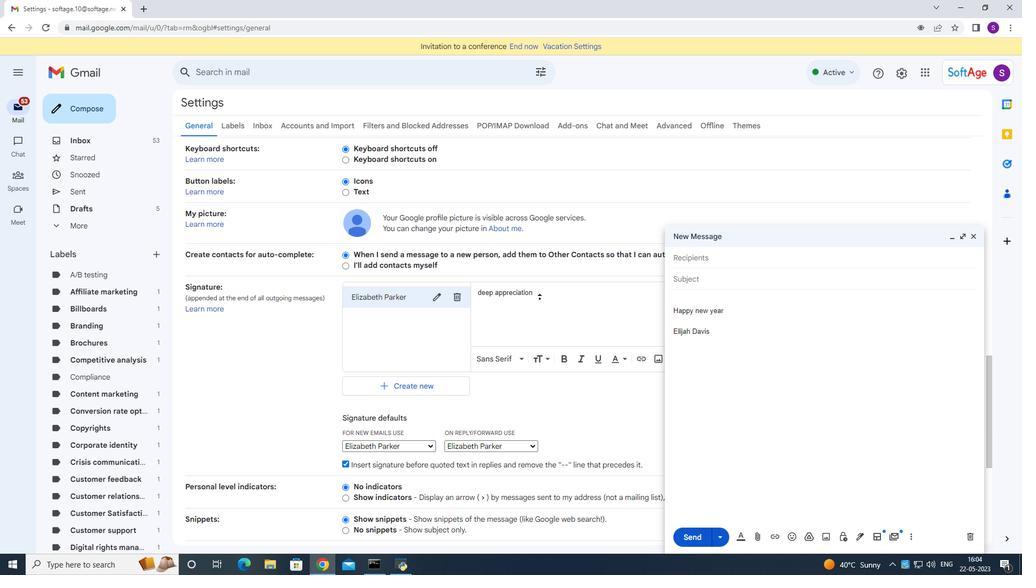 
Action: Mouse moved to (554, 308)
Screenshot: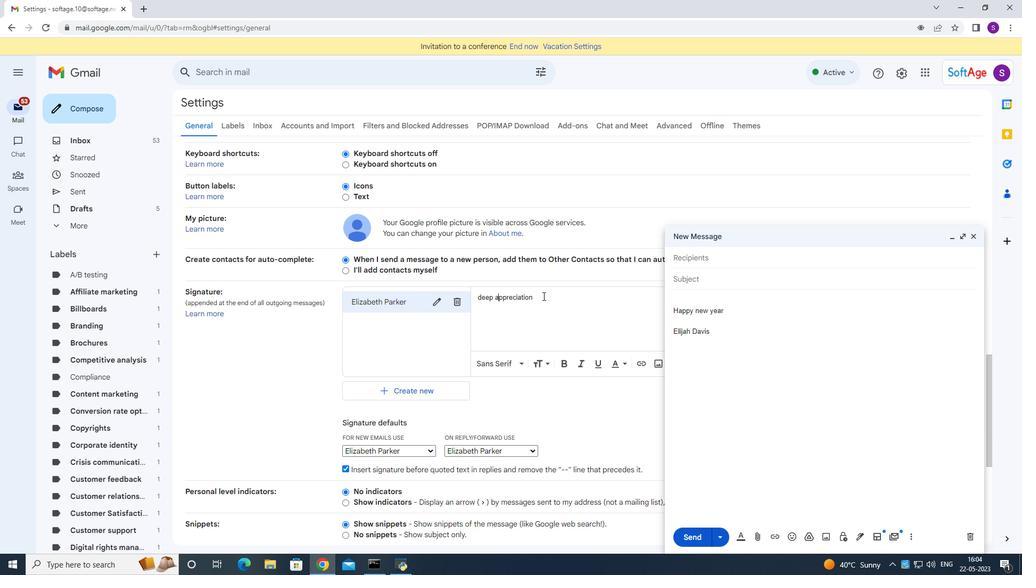 
Action: Mouse pressed left at (554, 308)
Screenshot: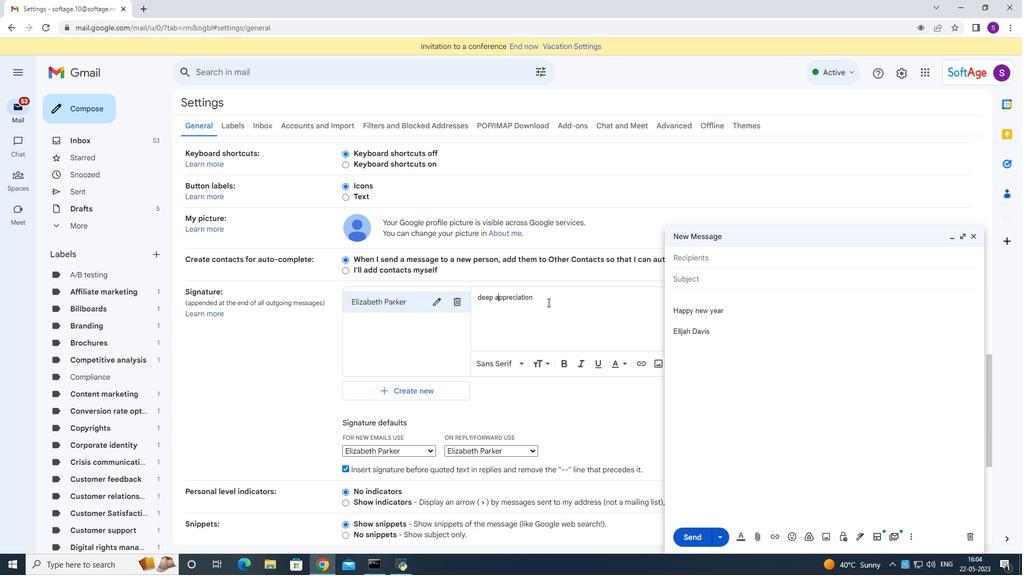 
Action: Key pressed <Key.enter><Key.enter><Key.shift><Key.shift><Key.shift><Key.shift><Key.shift><Key.shift><Key.shift><Key.shift><Key.shift><Key.shift><Key.shift><Key.shift><Key.shift><Key.shift><Key.shift><Key.shift><Key.shift><Key.shift><Key.shift><Key.shift><Key.shift><Key.shift><Key.shift><Key.shift><Key.shift><Key.shift><Key.shift><Key.shift><Key.shift>Elizabeth<Key.space><Key.shift>Paer<Key.backspace><Key.backspace>rker<Key.space>
Screenshot: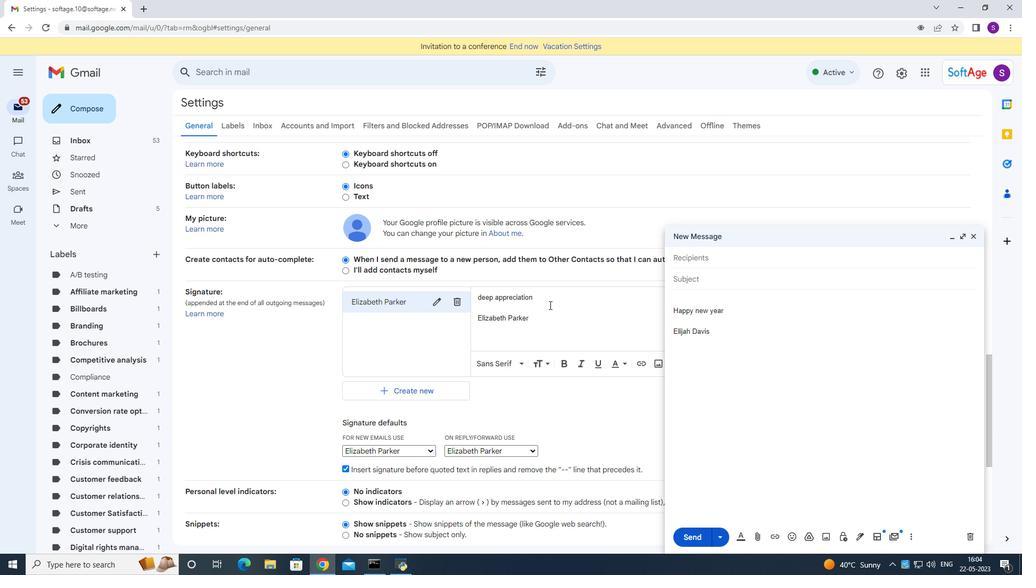 
Action: Mouse moved to (580, 329)
Screenshot: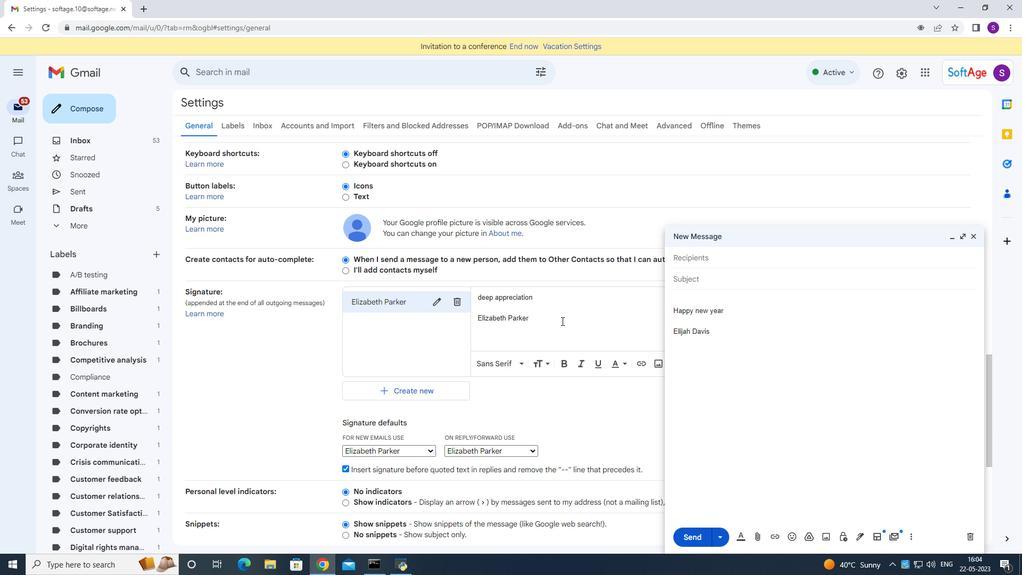 
Action: Mouse scrolled (571, 328) with delta (0, 0)
Screenshot: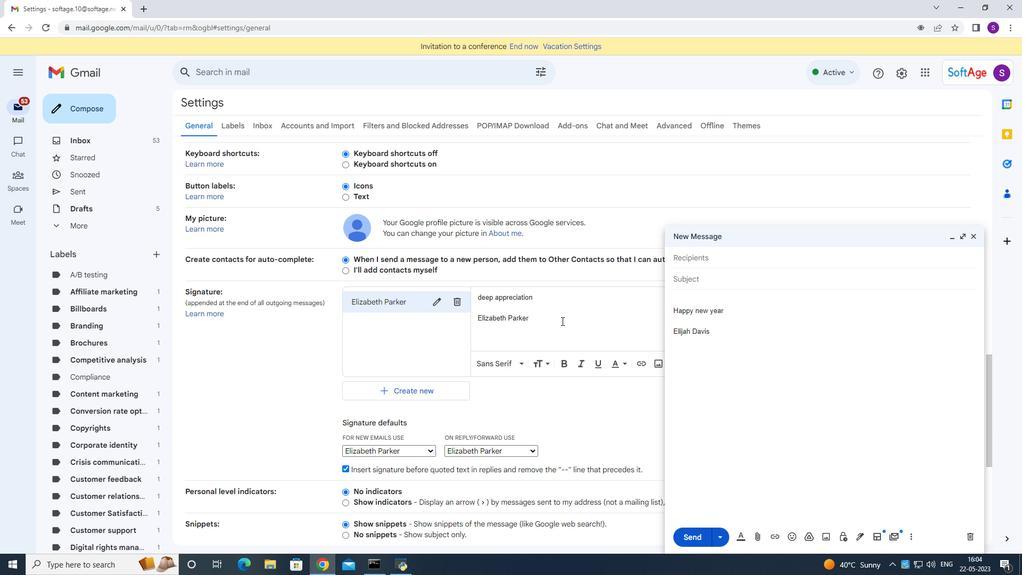 
Action: Mouse moved to (580, 328)
Screenshot: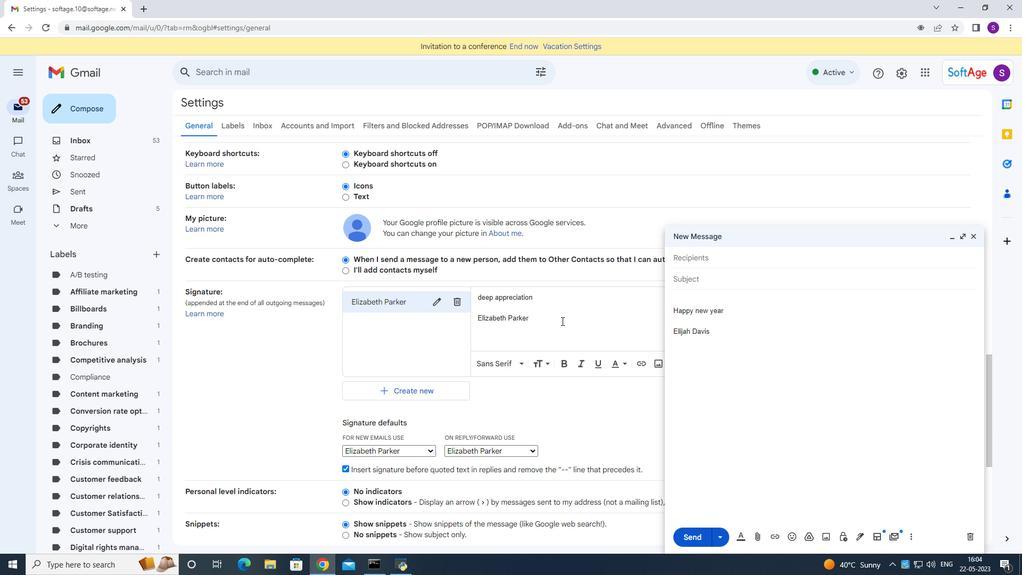 
Action: Mouse scrolled (574, 330) with delta (0, 0)
Screenshot: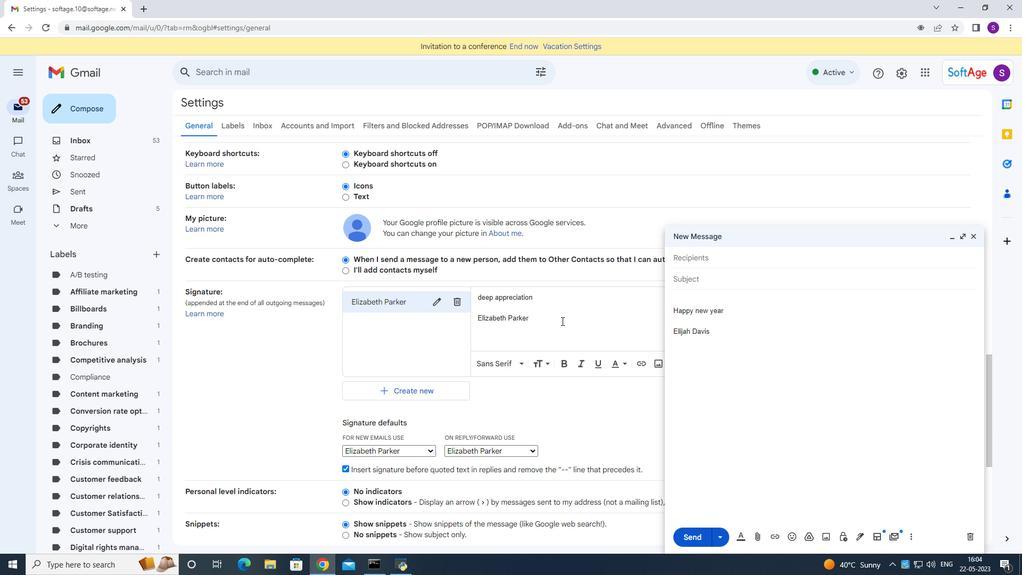 
Action: Mouse scrolled (574, 330) with delta (0, 0)
Screenshot: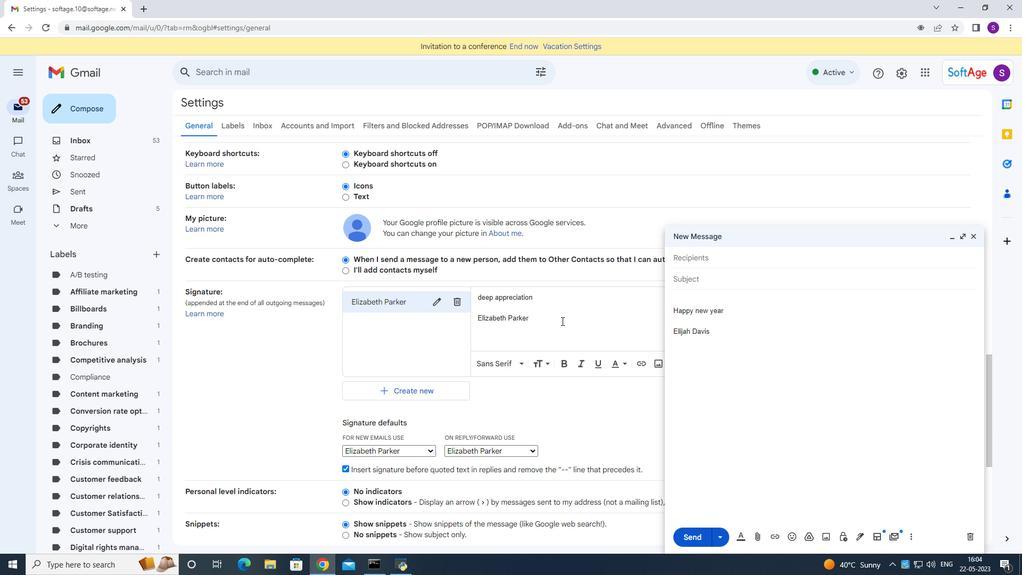 
Action: Mouse scrolled (574, 330) with delta (0, 0)
Screenshot: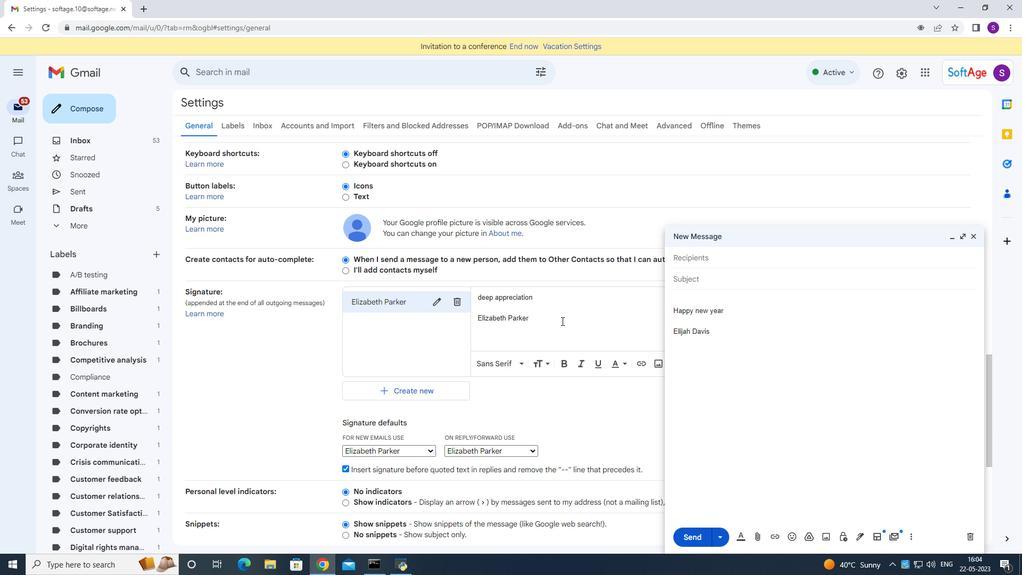 
Action: Mouse scrolled (575, 330) with delta (0, 0)
Screenshot: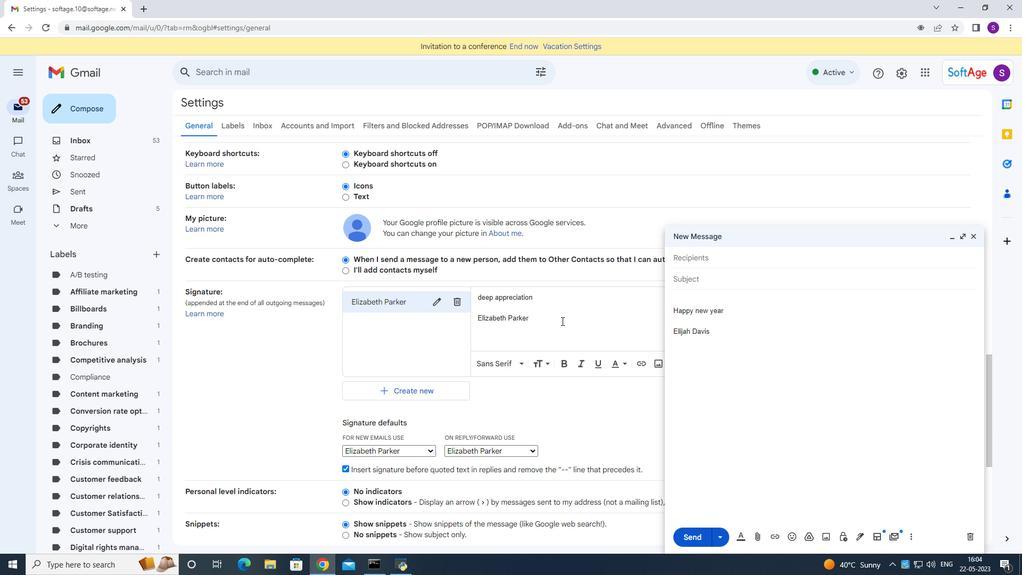 
Action: Mouse scrolled (577, 330) with delta (0, 0)
Screenshot: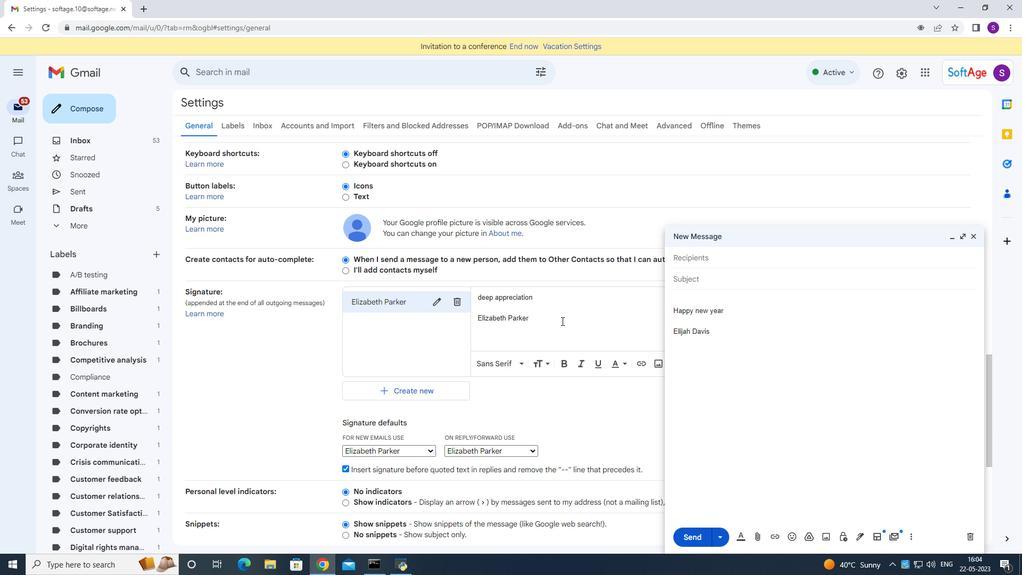 
Action: Mouse scrolled (579, 329) with delta (0, 0)
Screenshot: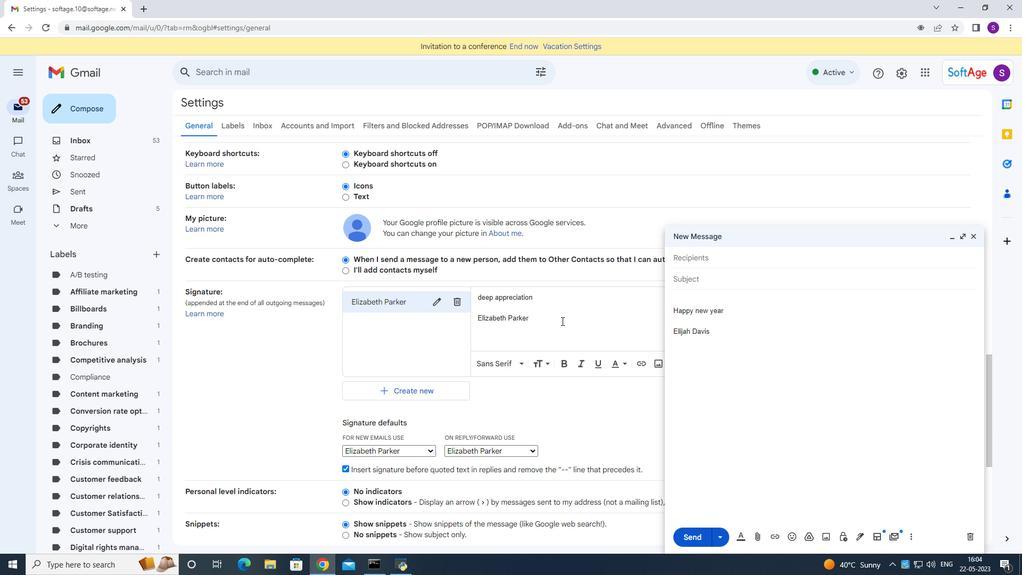
Action: Mouse moved to (580, 293)
Screenshot: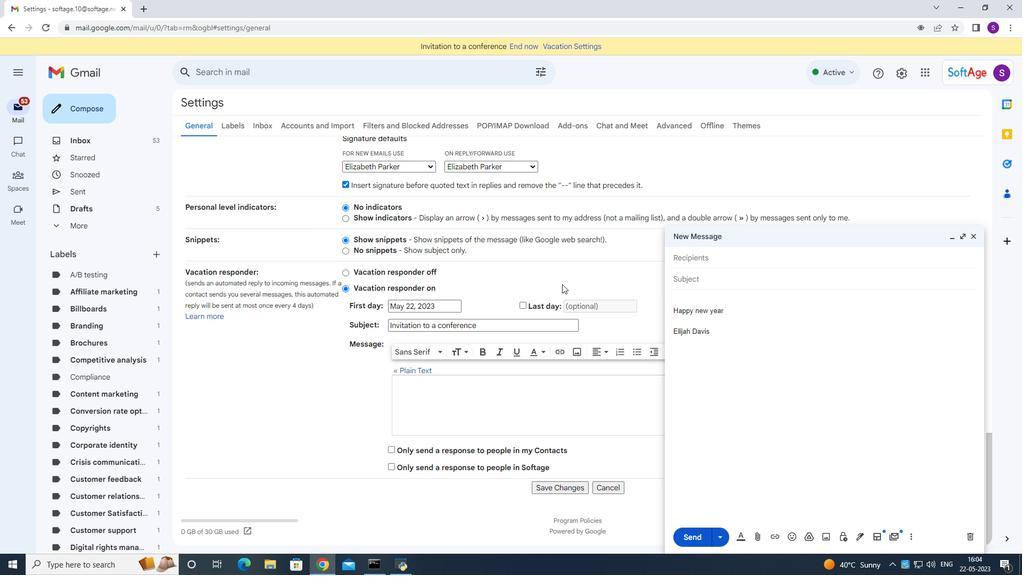
Action: Mouse scrolled (580, 294) with delta (0, 0)
Screenshot: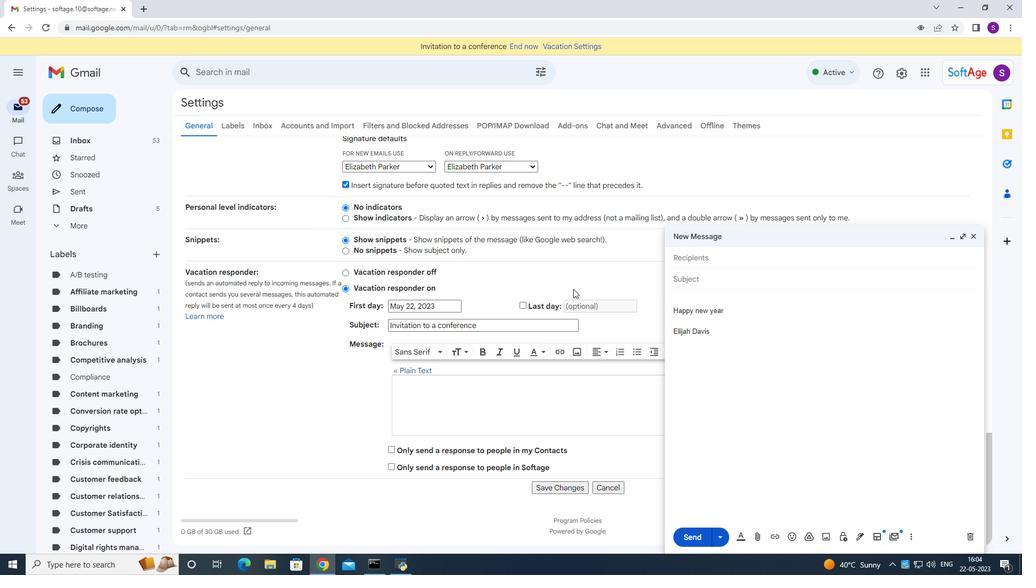 
Action: Mouse scrolled (580, 294) with delta (0, 0)
Screenshot: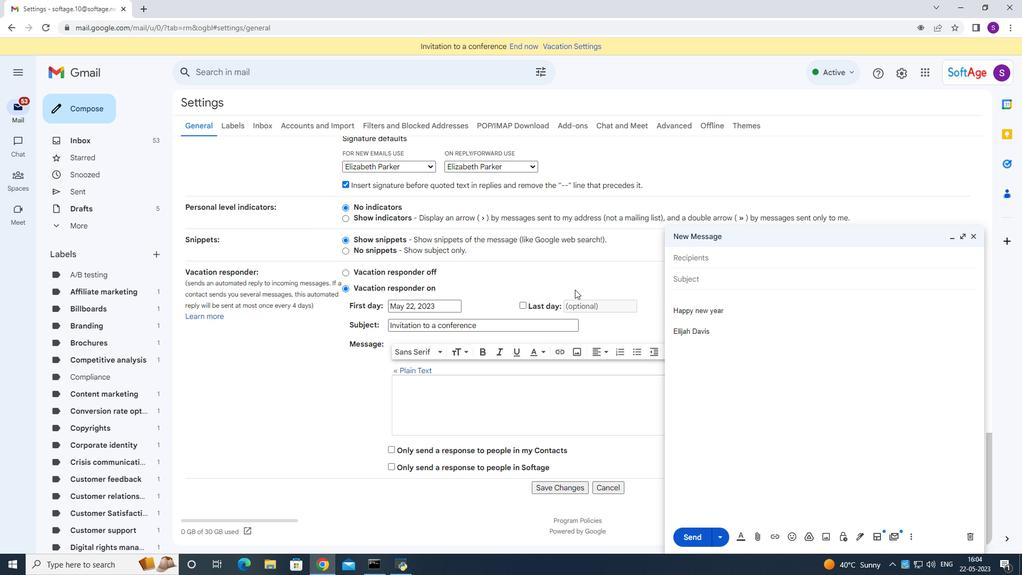 
Action: Mouse moved to (581, 293)
Screenshot: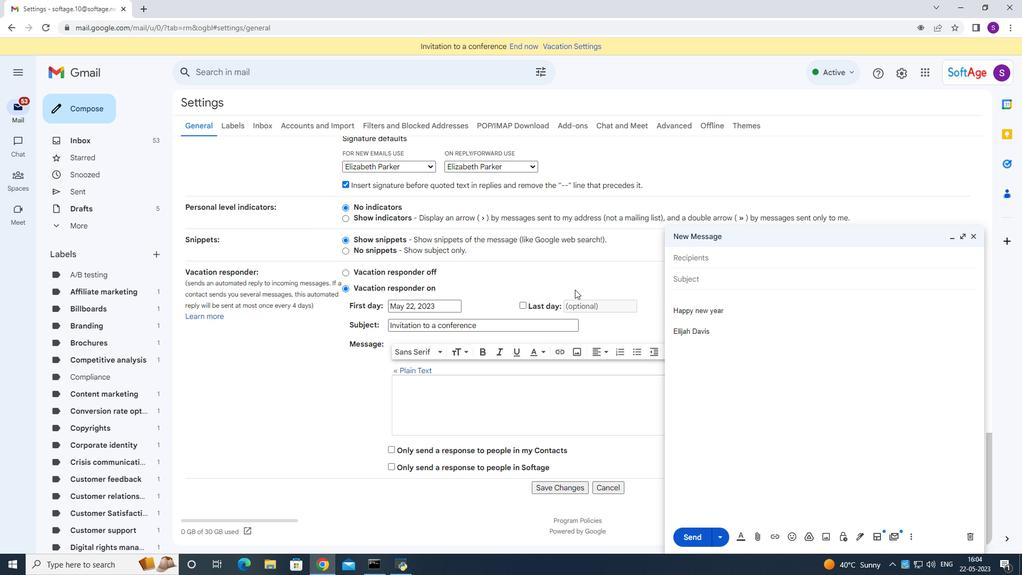 
Action: Mouse scrolled (581, 294) with delta (0, 0)
Screenshot: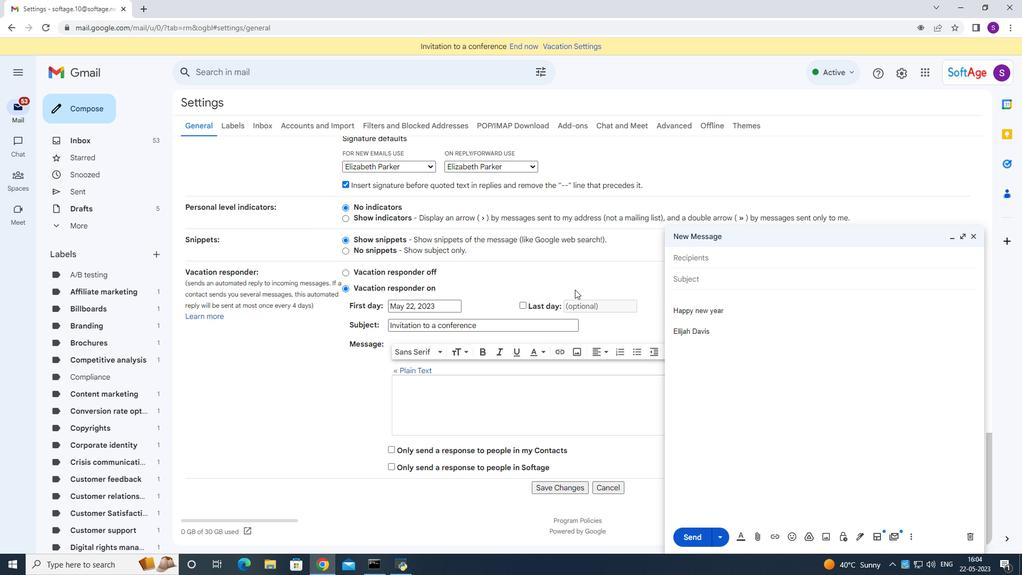 
Action: Mouse moved to (571, 218)
Screenshot: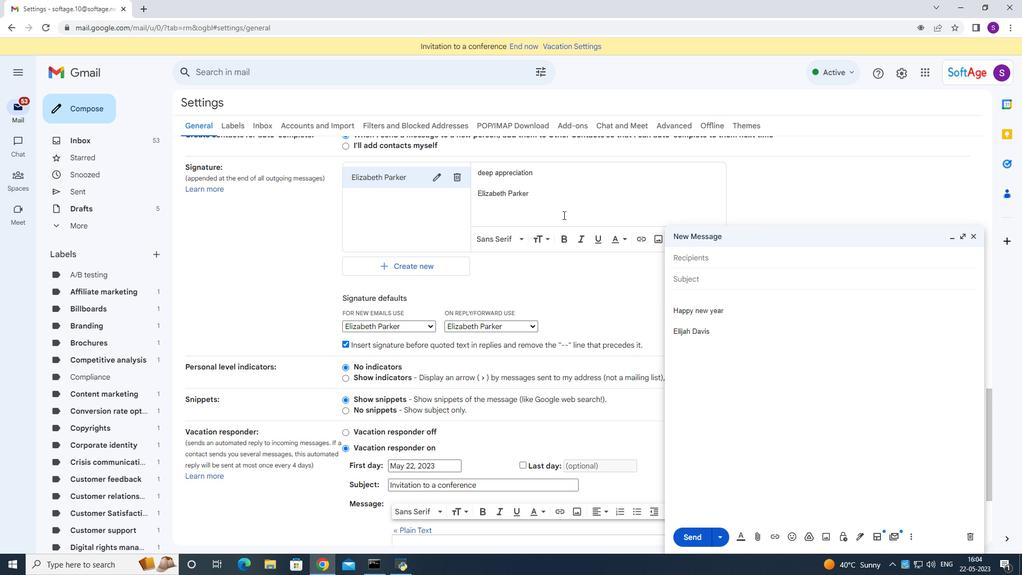 
Action: Mouse scrolled (571, 218) with delta (0, 0)
Screenshot: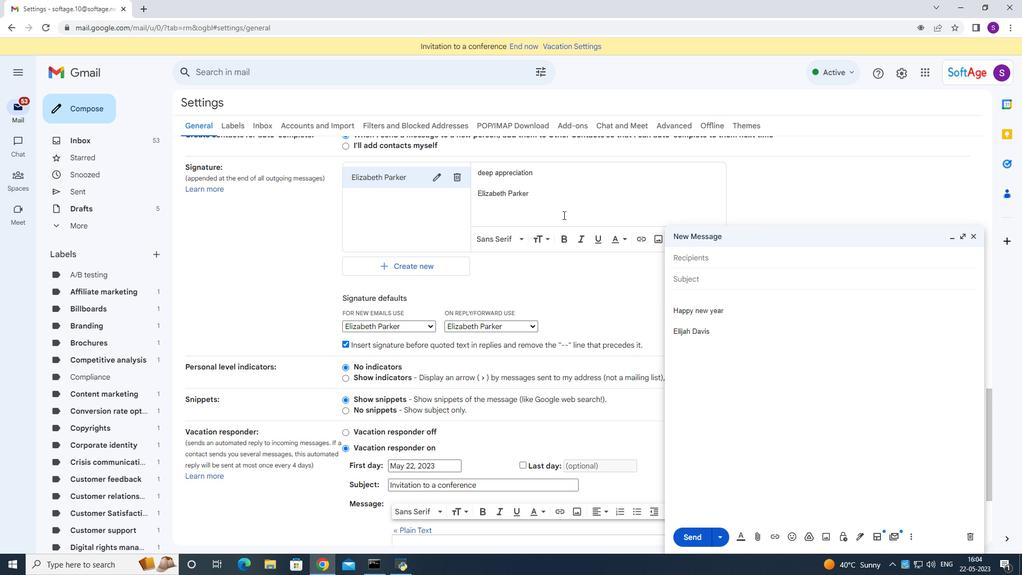 
Action: Mouse scrolled (571, 218) with delta (0, 0)
Screenshot: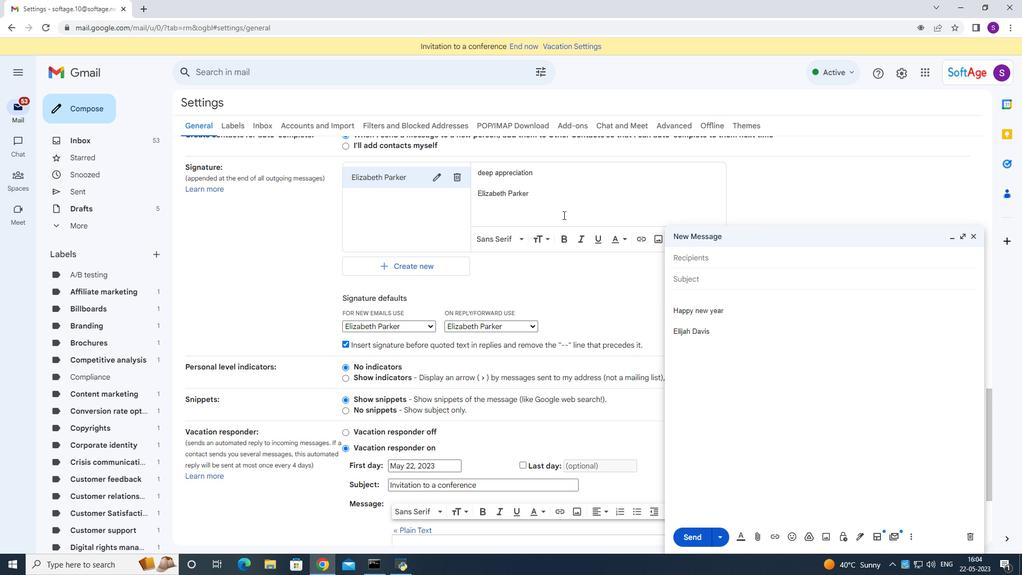 
Action: Mouse scrolled (571, 218) with delta (0, 0)
Screenshot: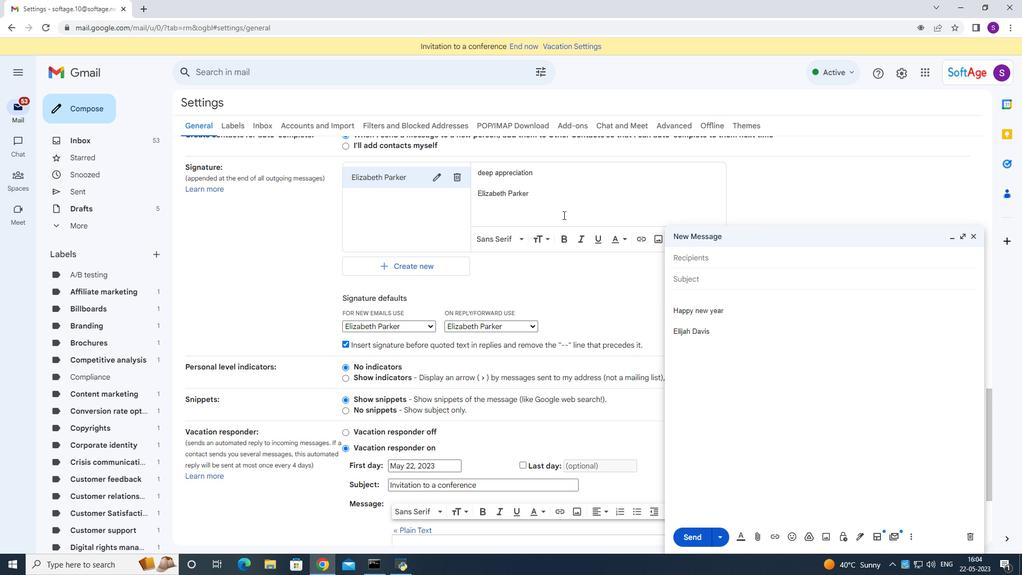 
Action: Mouse scrolled (571, 218) with delta (0, 0)
Screenshot: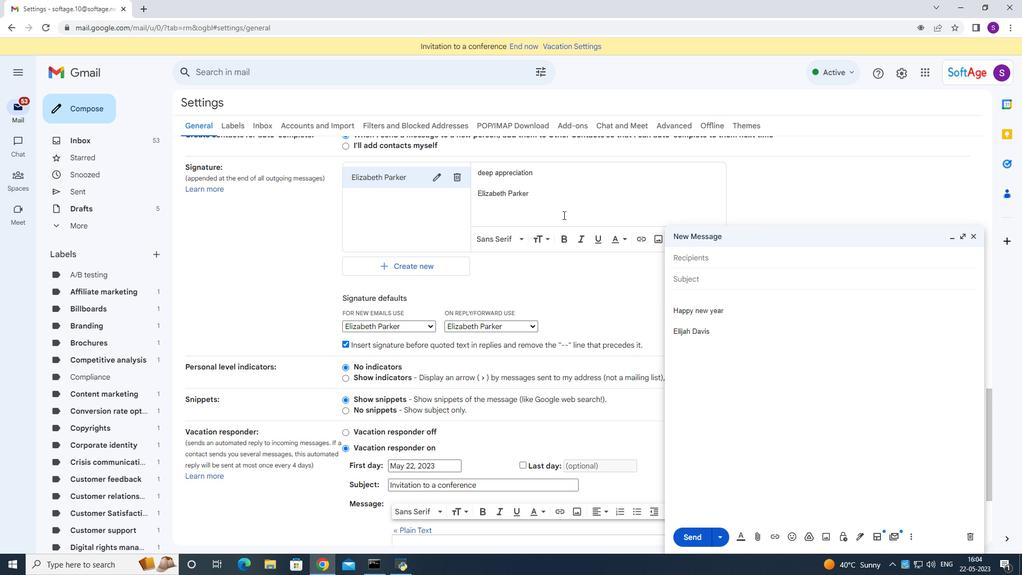 
Action: Mouse scrolled (571, 218) with delta (0, 0)
Screenshot: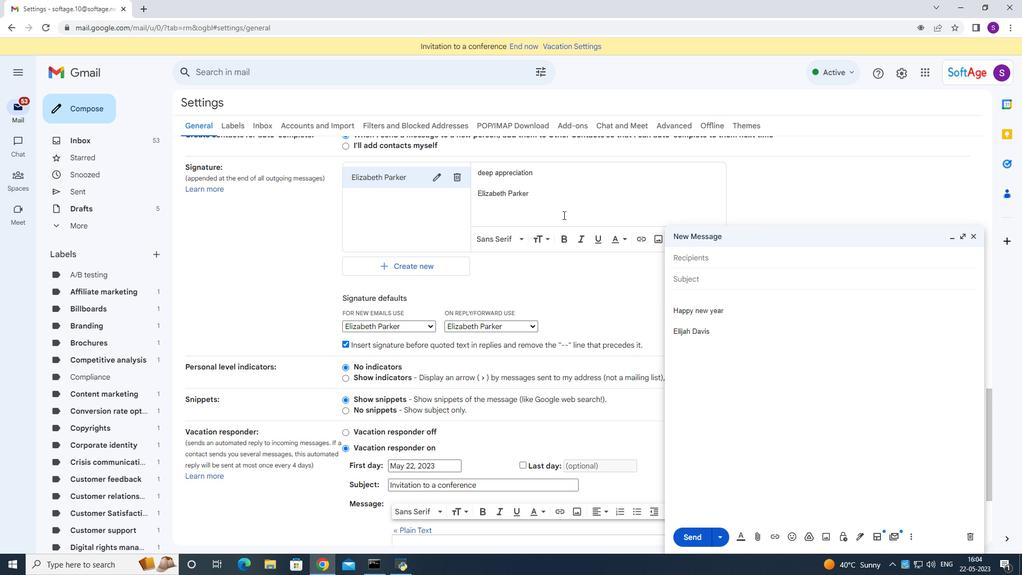 
Action: Mouse scrolled (571, 218) with delta (0, 0)
Screenshot: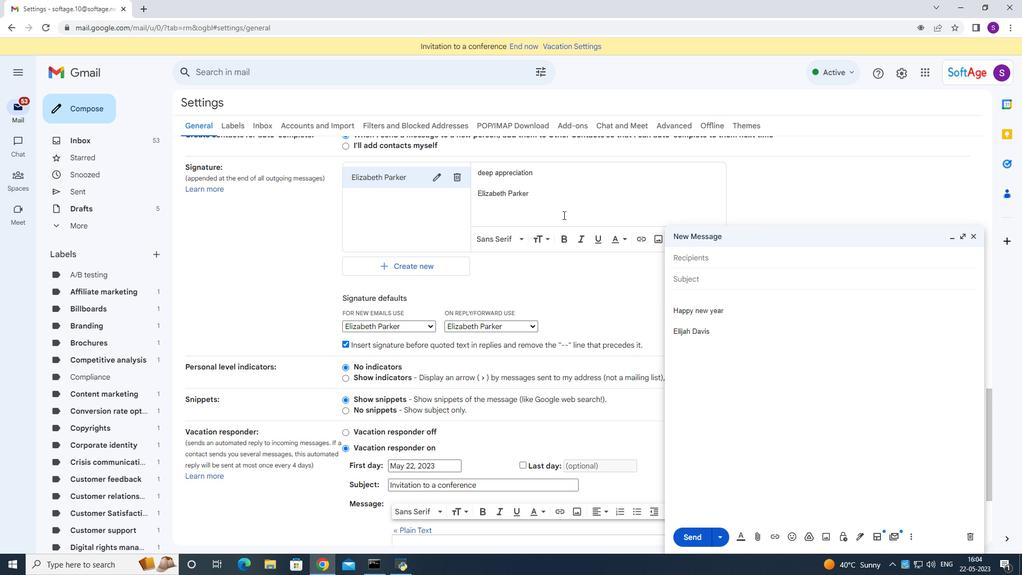 
Action: Mouse moved to (549, 494)
Screenshot: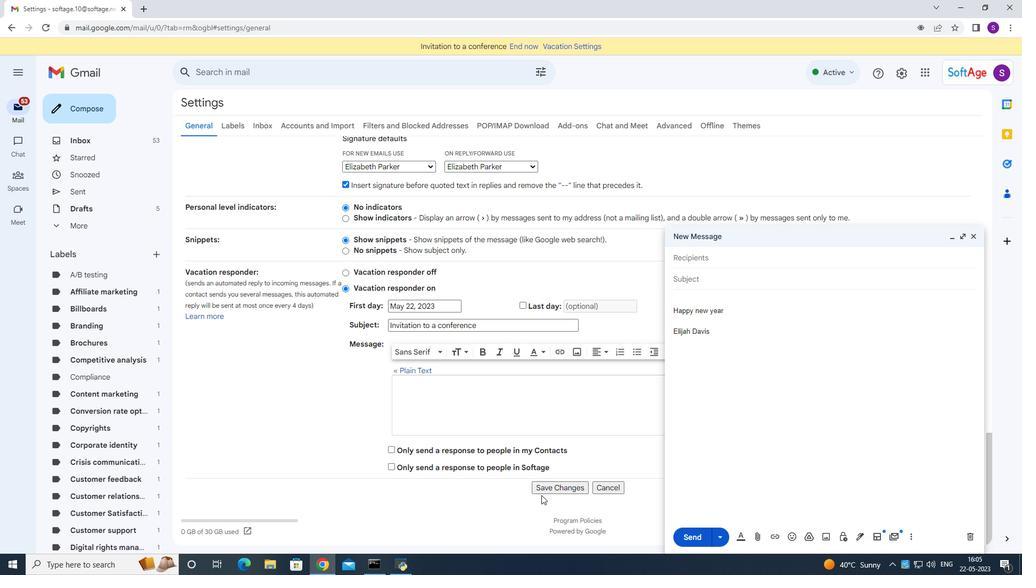 
Action: Mouse pressed left at (549, 494)
Screenshot: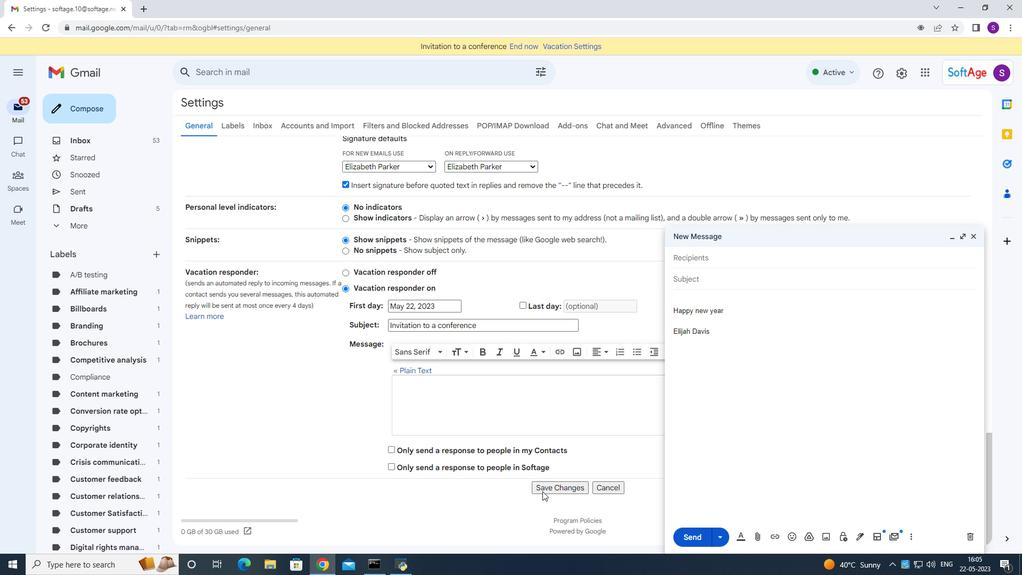 
Action: Mouse moved to (988, 236)
Screenshot: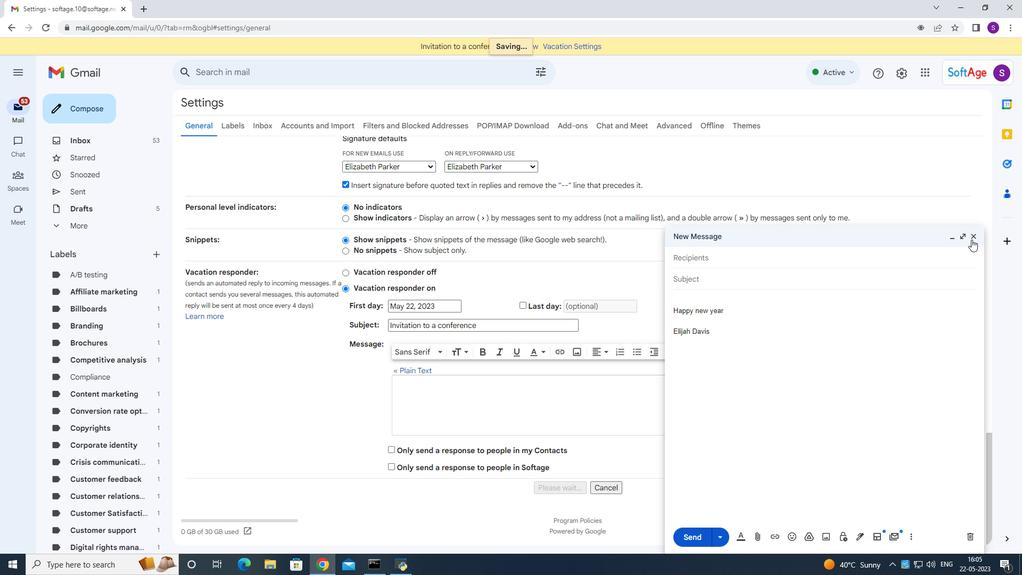 
Action: Mouse pressed left at (988, 236)
Screenshot: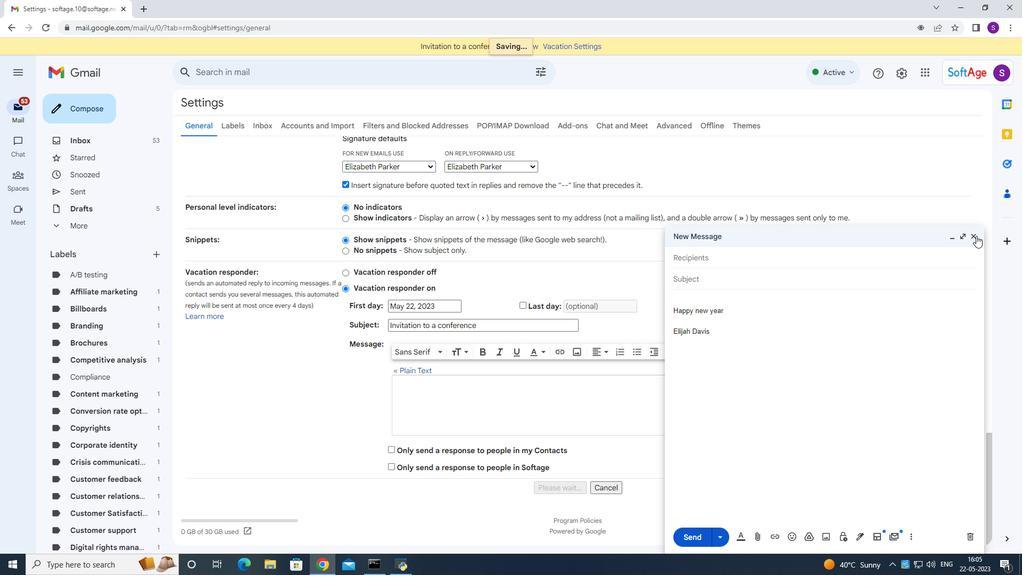 
Action: Mouse moved to (597, 262)
Screenshot: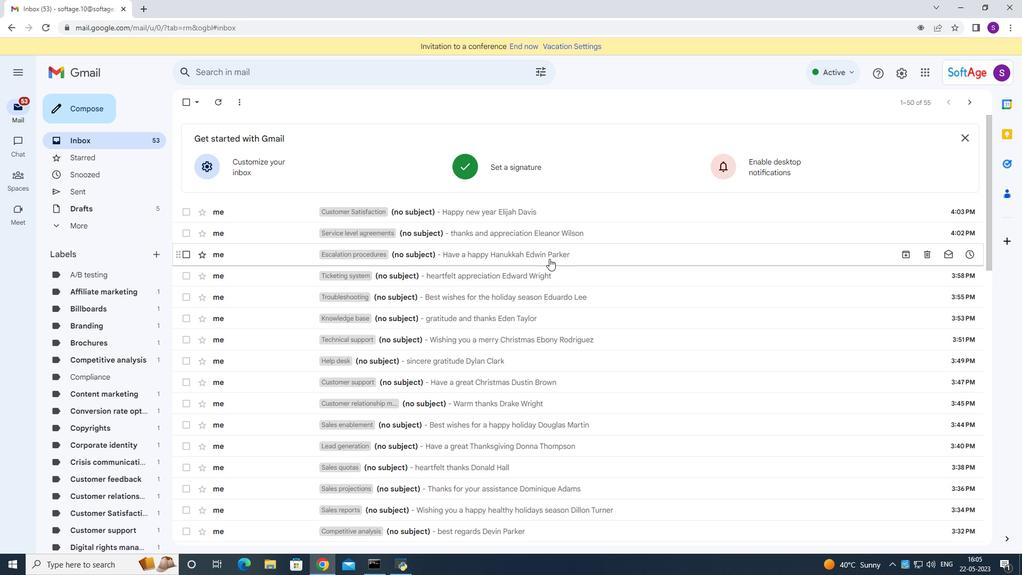 
Action: Mouse scrolled (597, 262) with delta (0, 0)
Screenshot: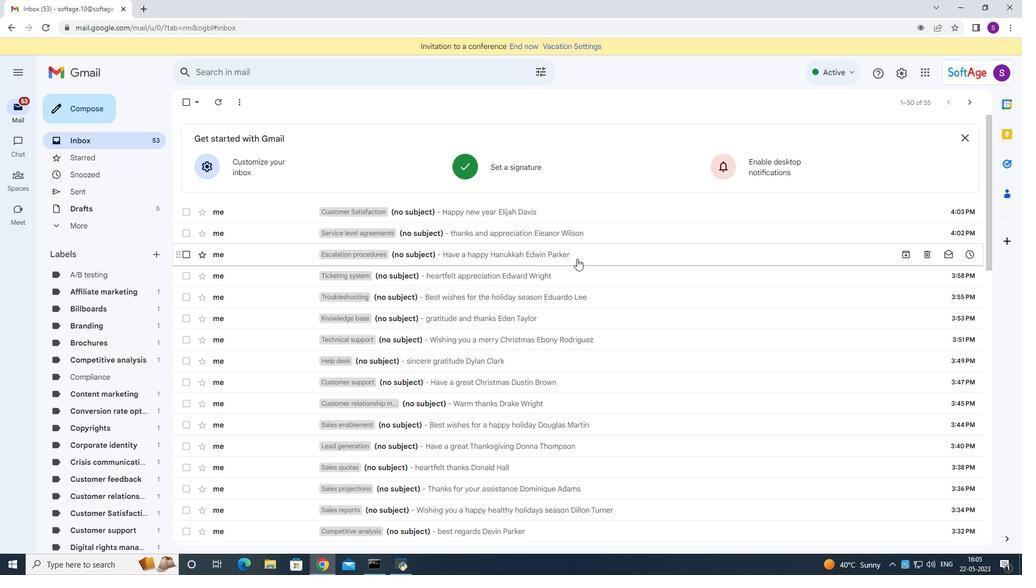
Action: Mouse scrolled (597, 262) with delta (0, 0)
Screenshot: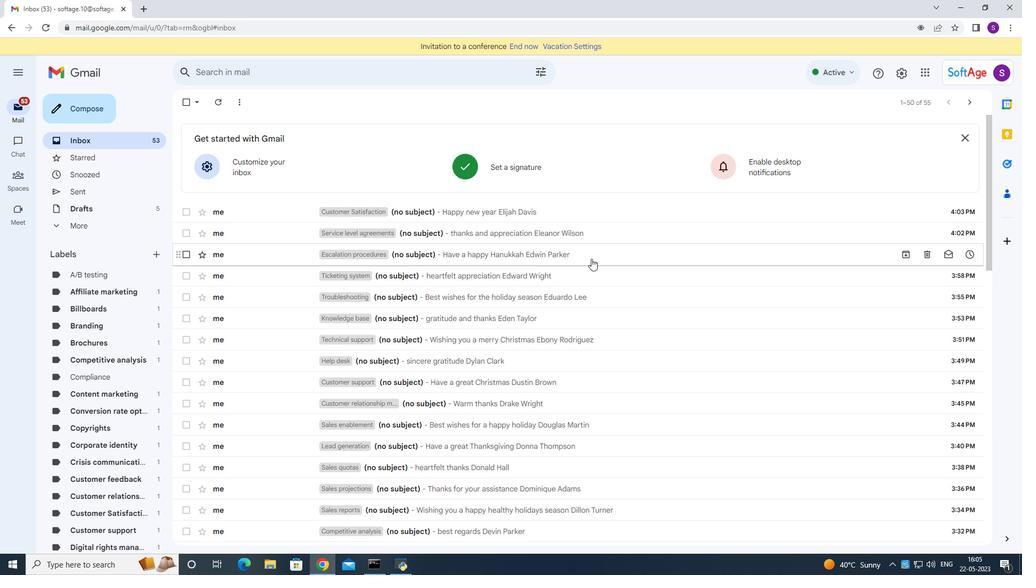
Action: Mouse scrolled (597, 262) with delta (0, 0)
Screenshot: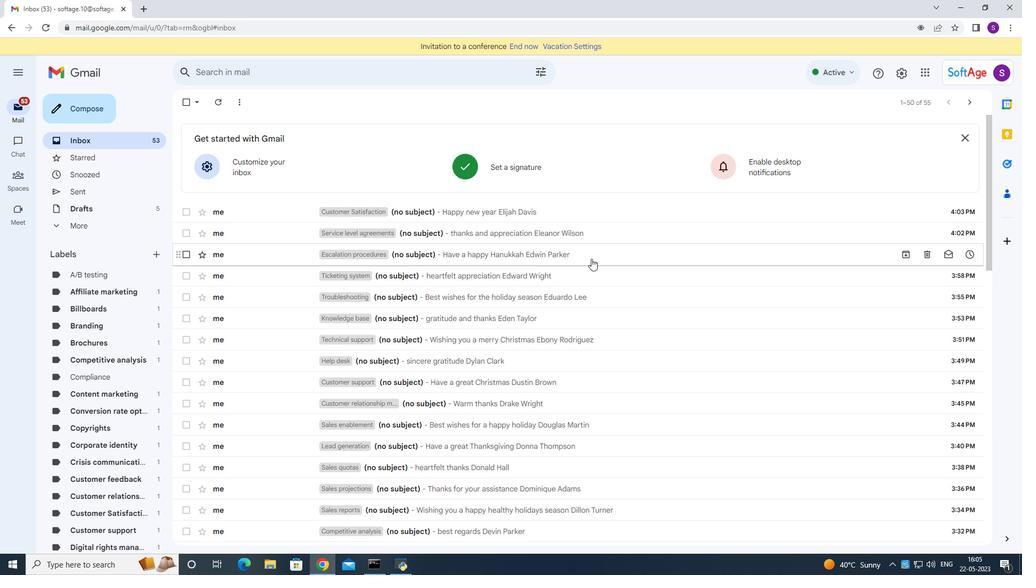 
Action: Mouse scrolled (597, 262) with delta (0, 0)
Screenshot: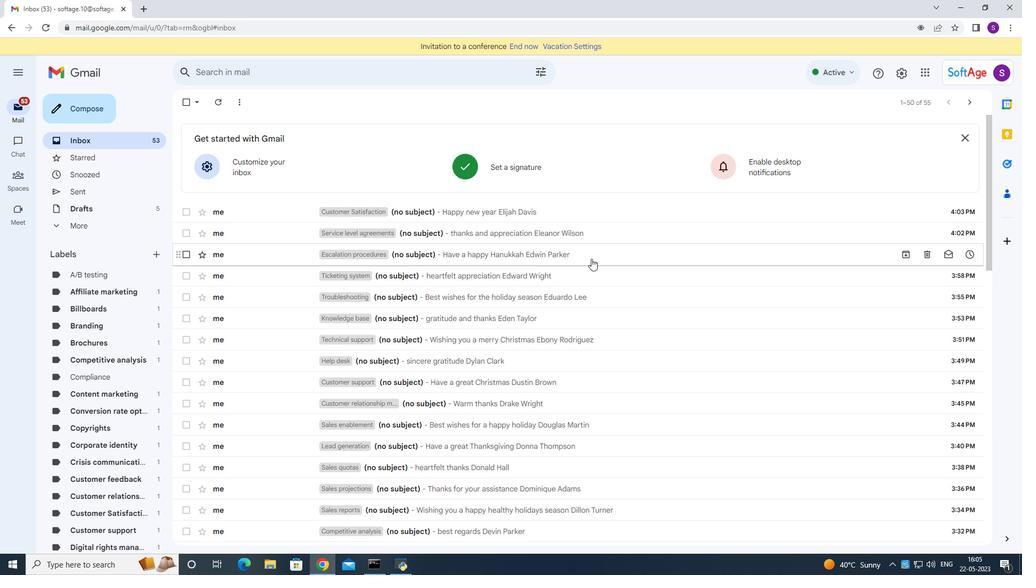 
Action: Mouse moved to (75, 116)
Screenshot: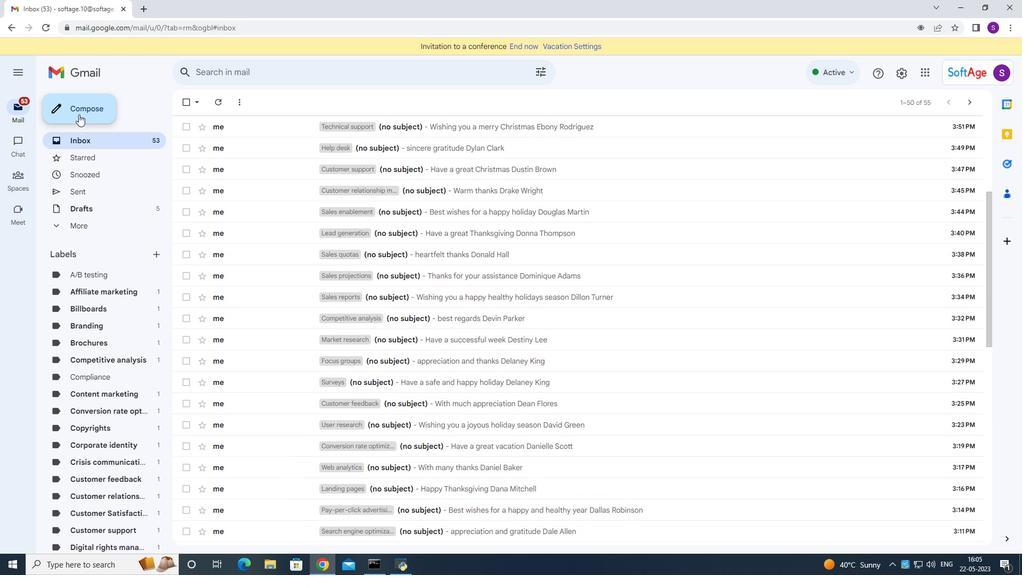
Action: Mouse pressed left at (75, 116)
Screenshot: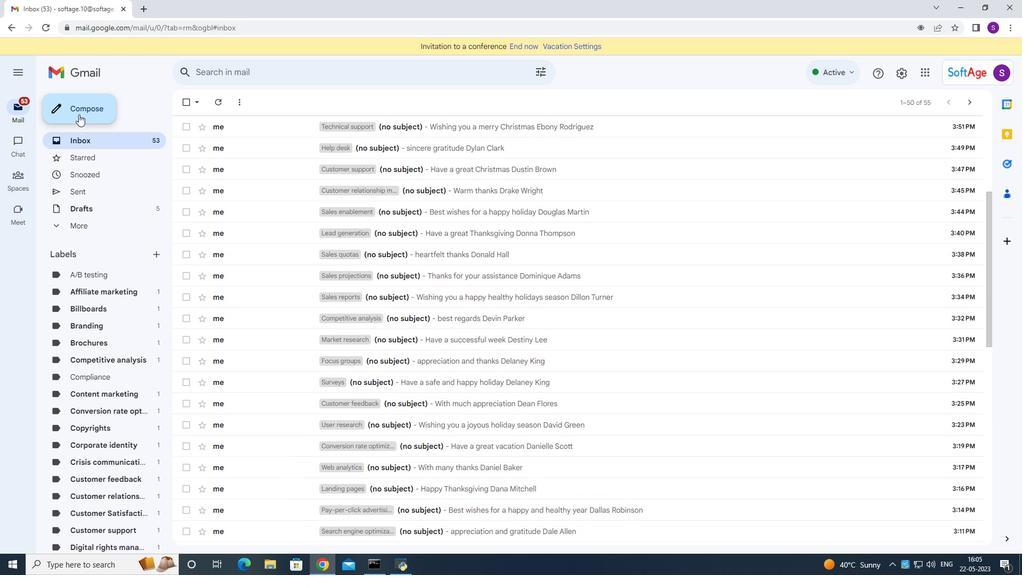 
Action: Mouse moved to (697, 285)
Screenshot: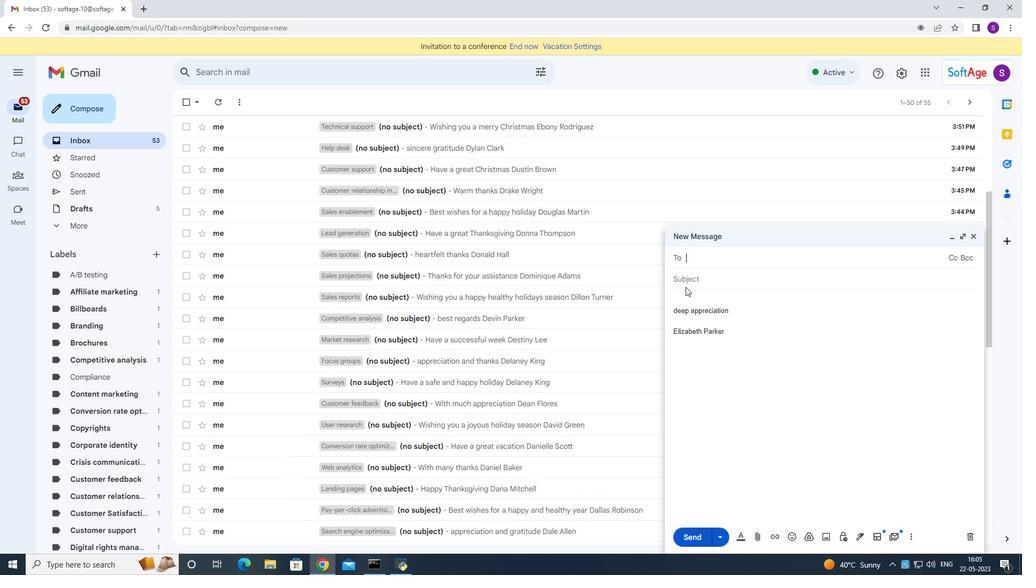 
Action: Key pressed <Key.shift>Softage.10<Key.shift>@softage.net
Screenshot: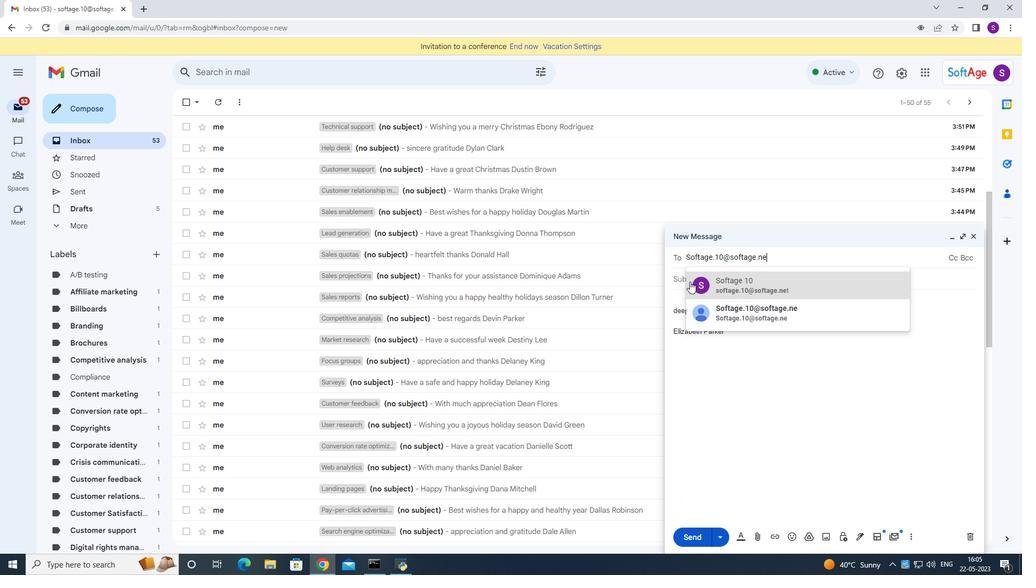 
Action: Mouse moved to (768, 286)
Screenshot: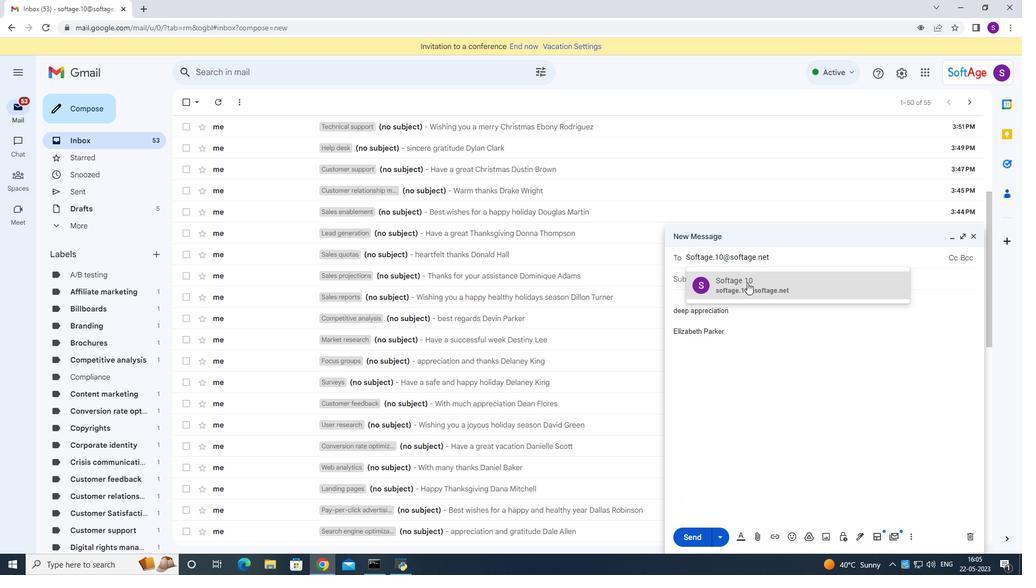 
Action: Mouse pressed left at (768, 286)
Screenshot: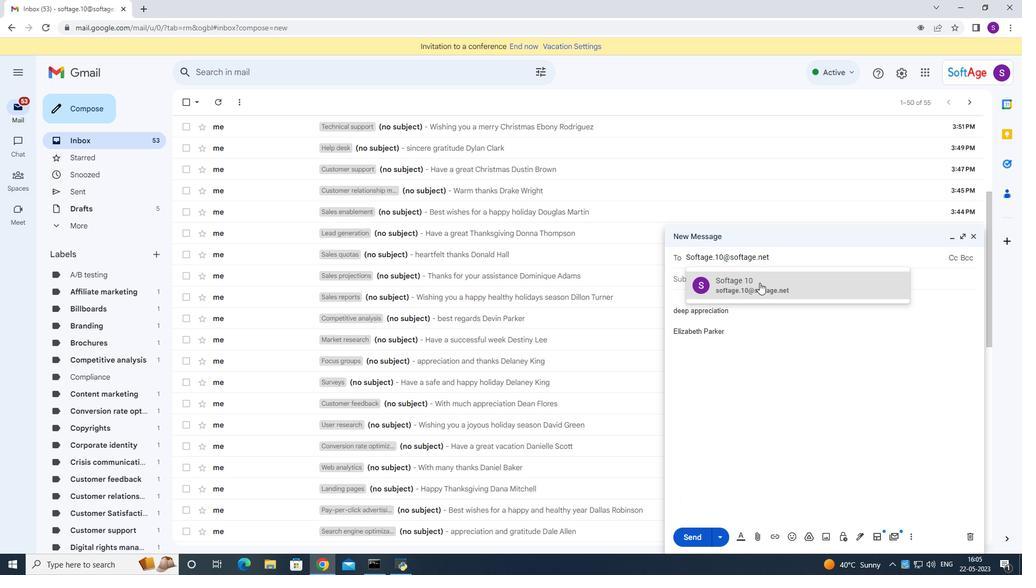 
Action: Mouse moved to (927, 542)
Screenshot: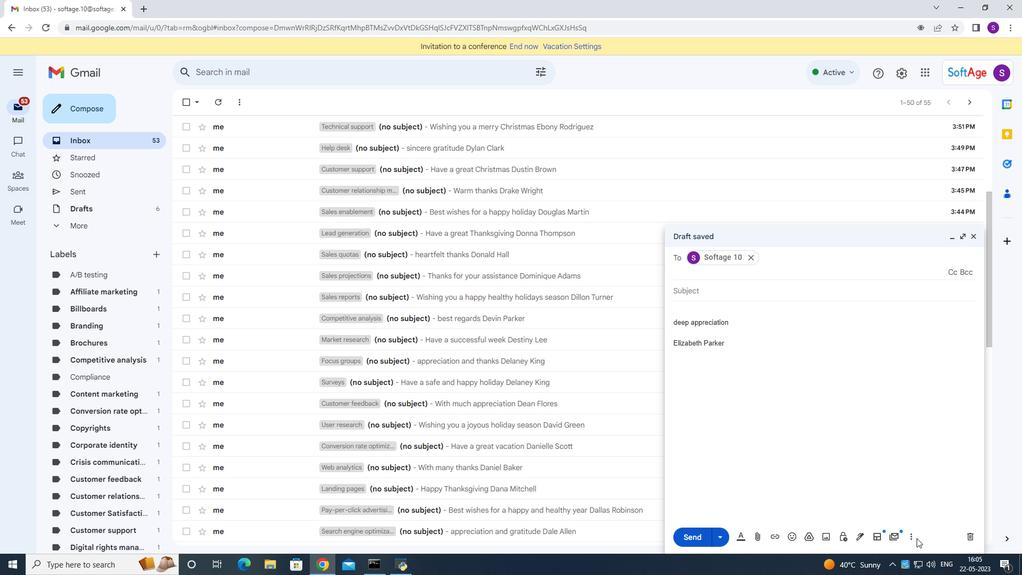 
Action: Mouse pressed left at (927, 542)
Screenshot: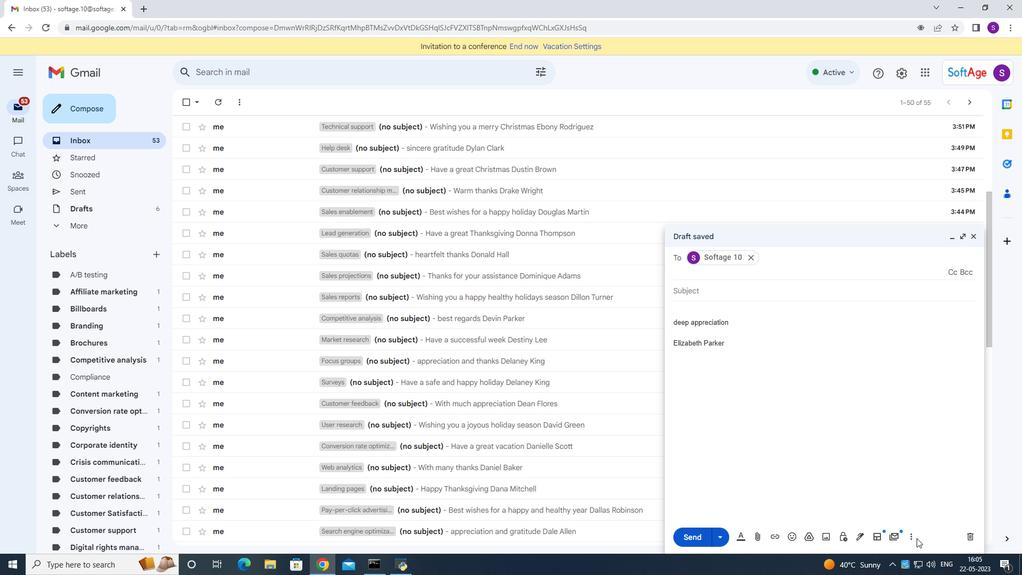 
Action: Mouse moved to (923, 541)
Screenshot: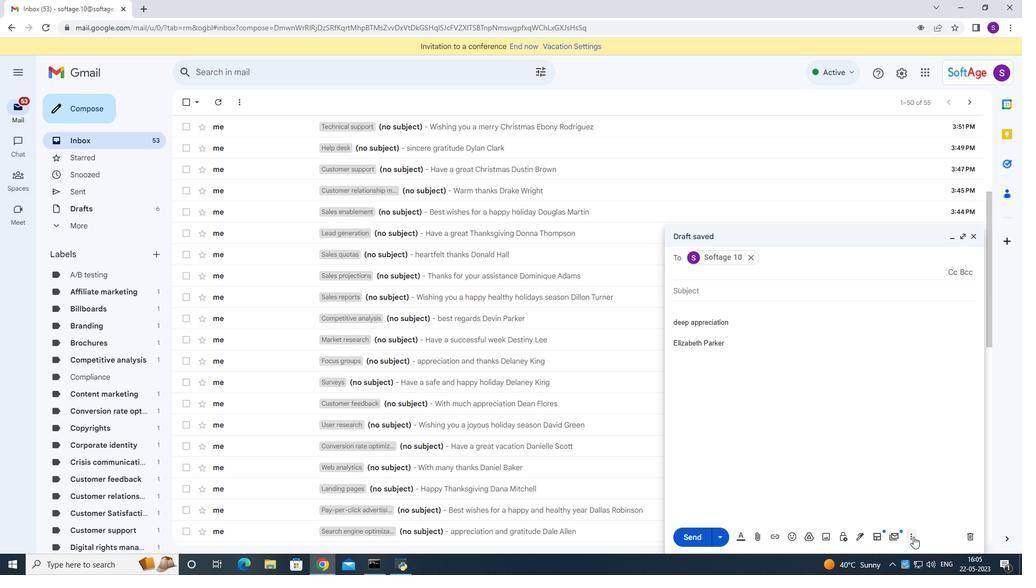 
Action: Mouse pressed left at (923, 541)
Screenshot: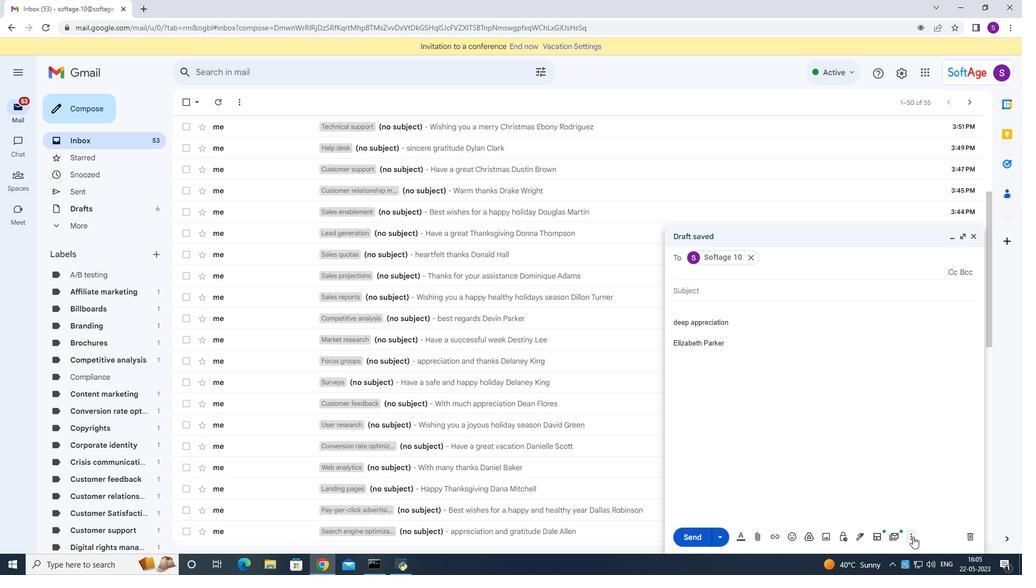 
Action: Mouse moved to (824, 444)
Screenshot: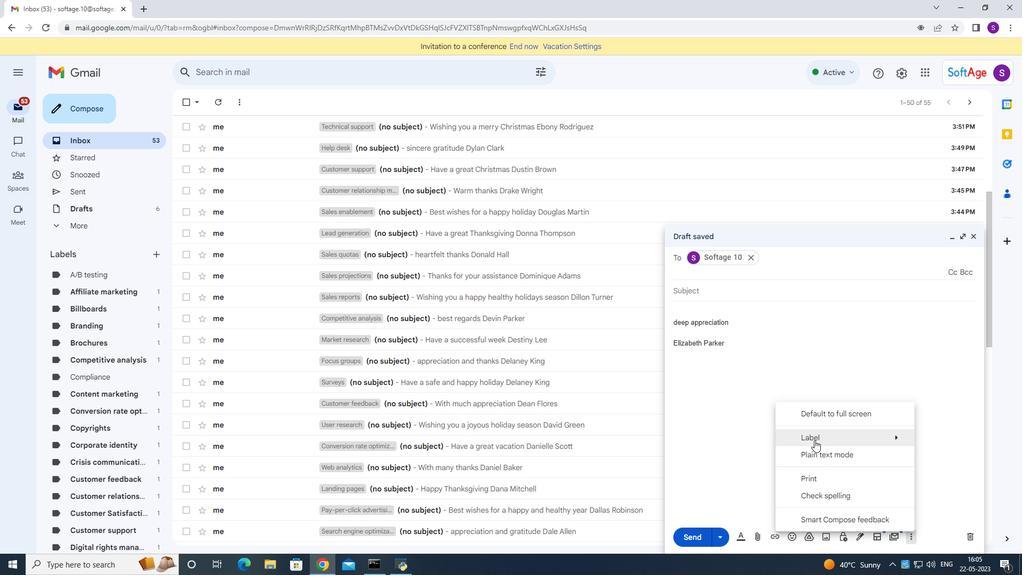 
Action: Mouse pressed left at (824, 444)
Screenshot: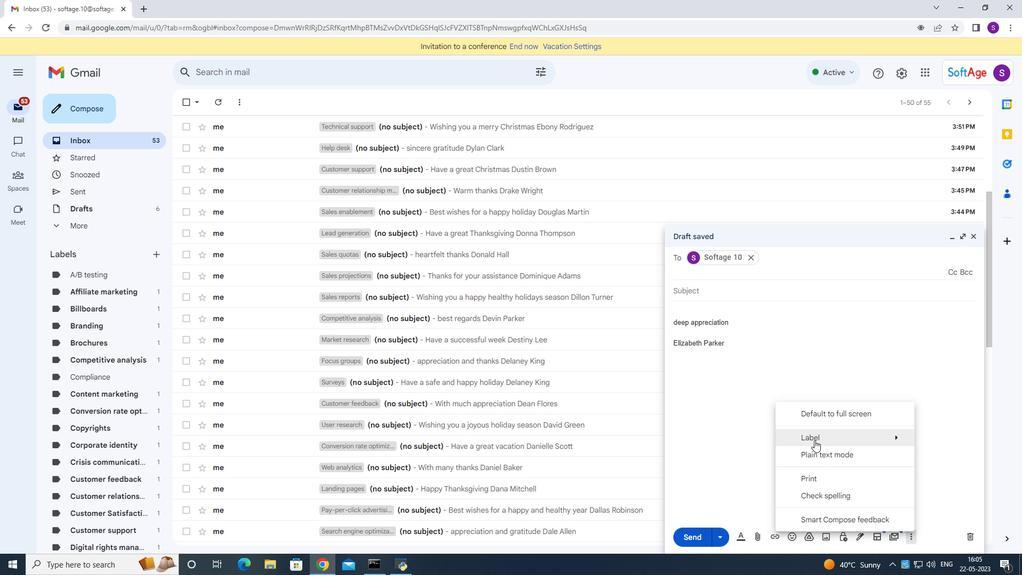 
Action: Mouse moved to (814, 442)
Screenshot: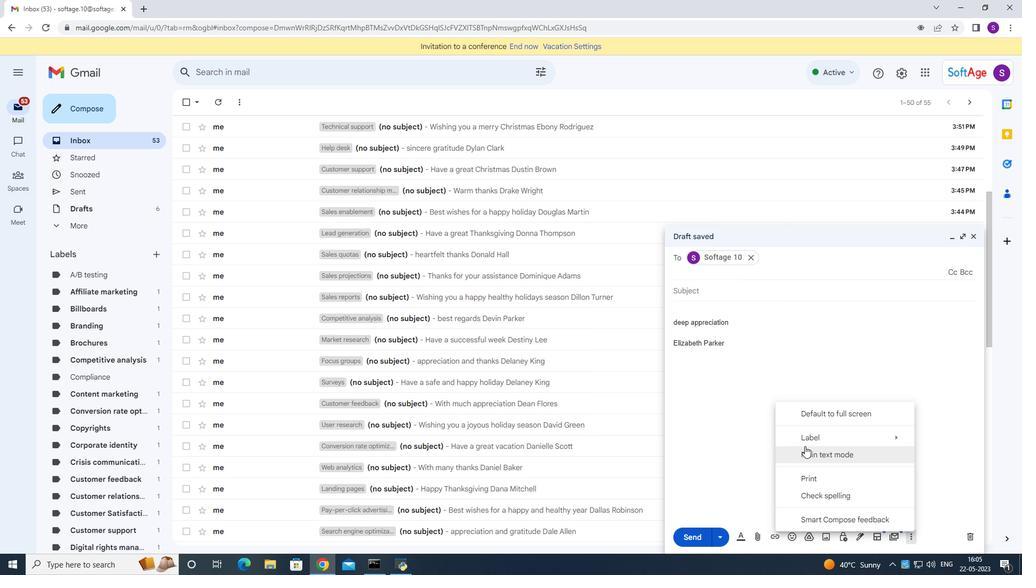 
Action: Mouse pressed left at (814, 442)
Screenshot: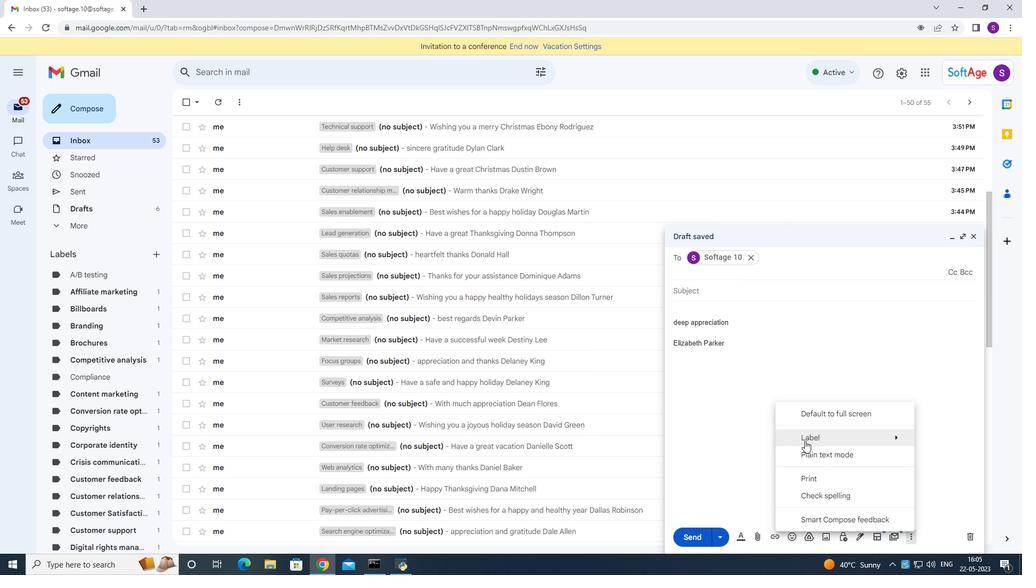 
Action: Mouse moved to (666, 423)
Screenshot: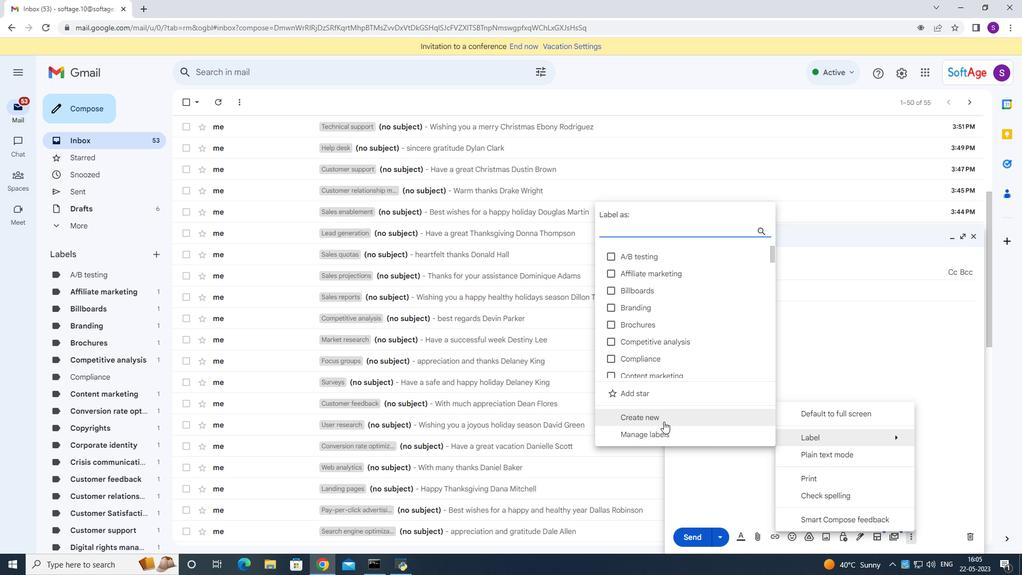 
Action: Mouse pressed left at (666, 423)
Screenshot: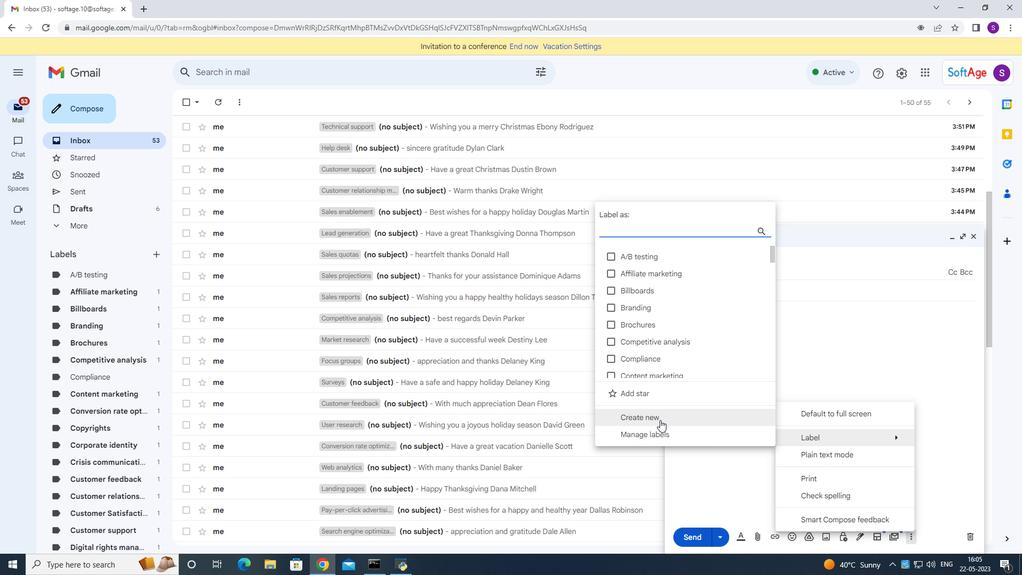 
Action: Mouse moved to (490, 306)
Screenshot: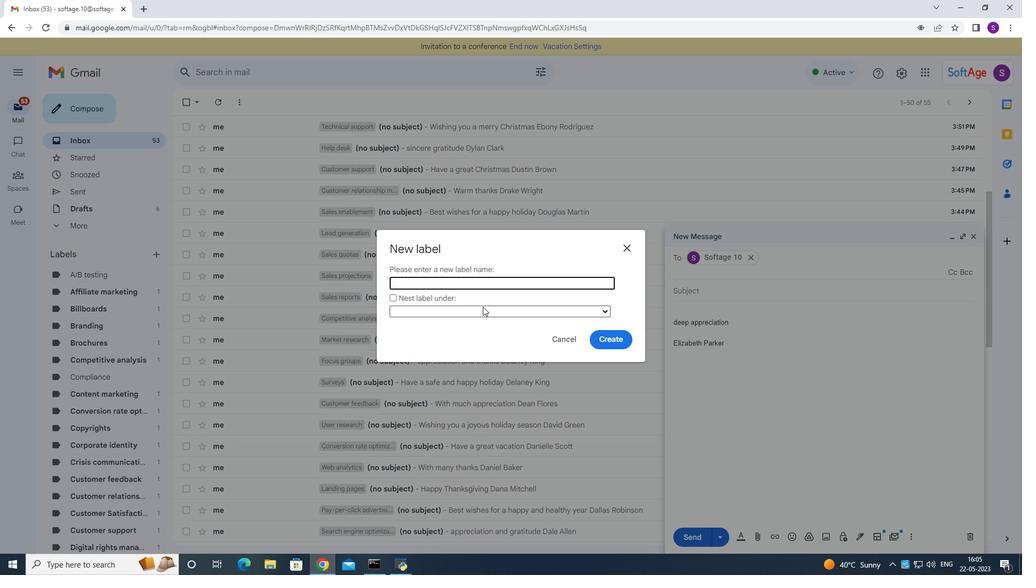 
Action: Key pressed <Key.shift>Nert<Key.space>promoter<Key.space>score
Screenshot: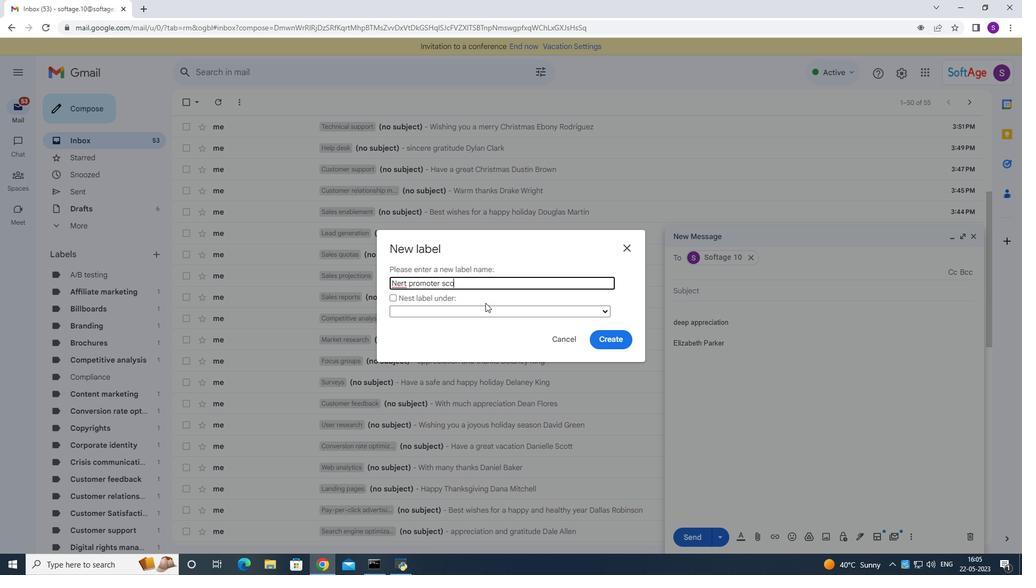 
Action: Mouse moved to (632, 349)
Screenshot: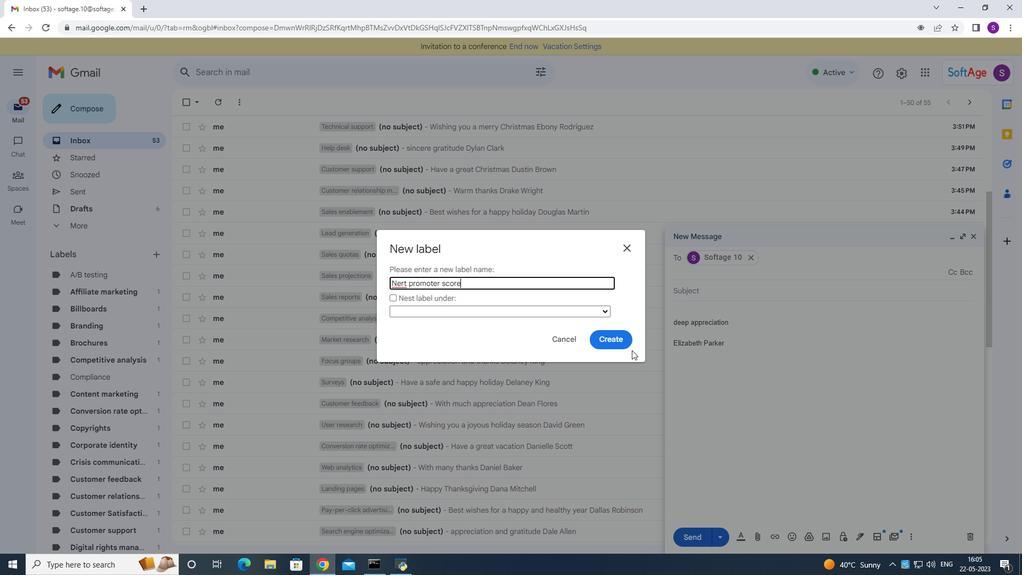 
Action: Mouse pressed left at (632, 349)
Screenshot: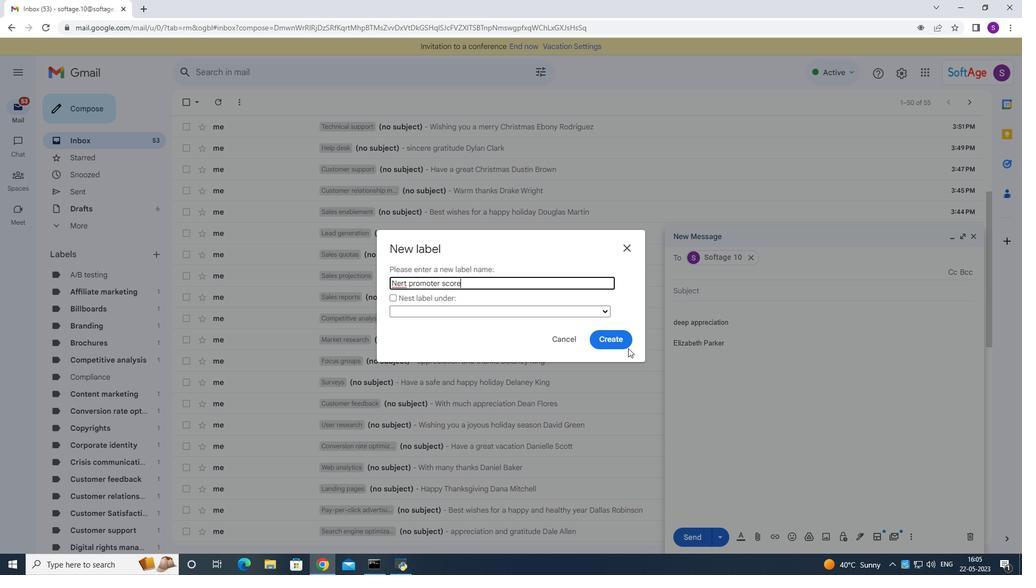
Action: Mouse moved to (695, 546)
Screenshot: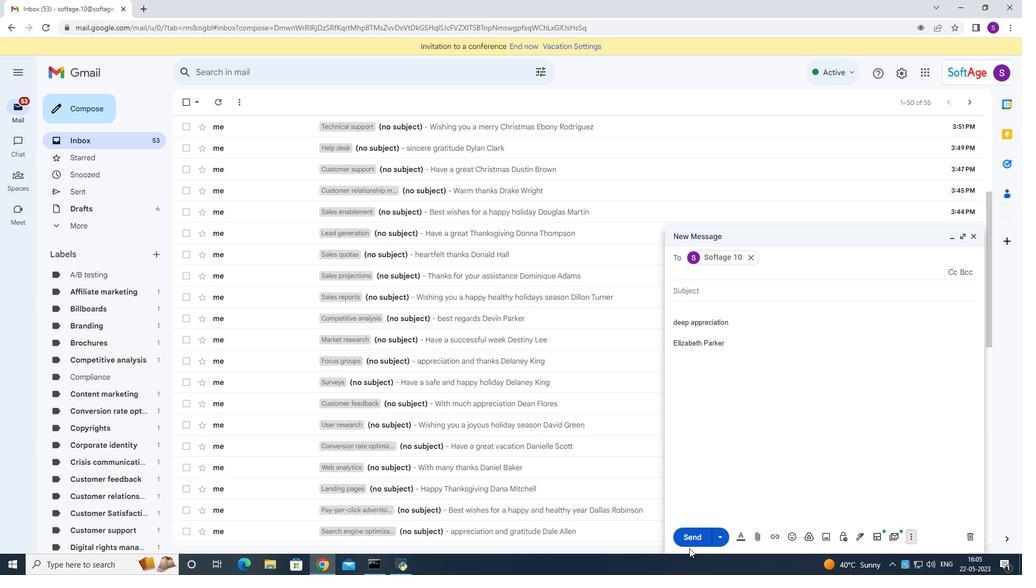 
Action: Mouse pressed left at (695, 546)
Screenshot: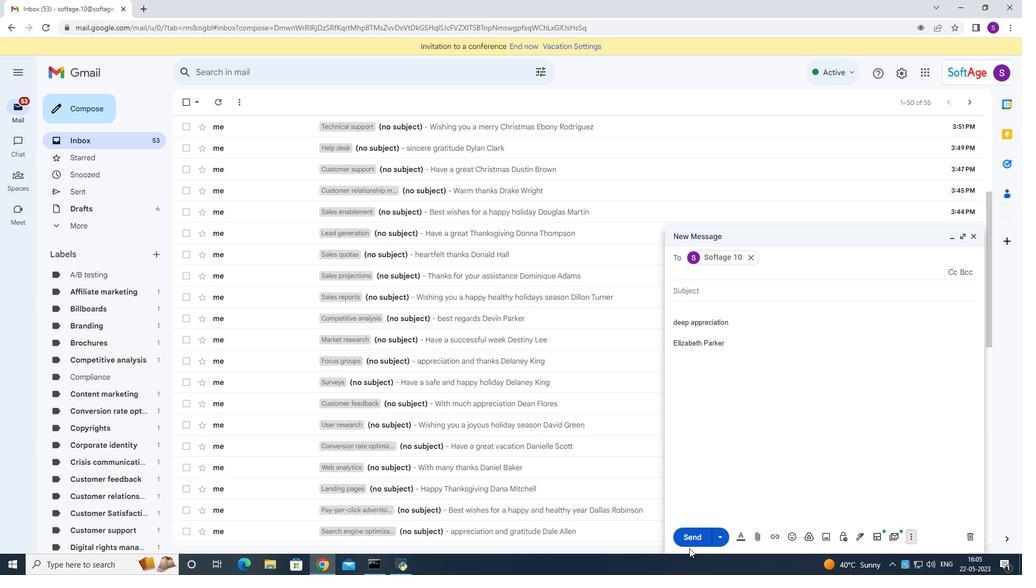 
Action: Mouse moved to (695, 473)
Screenshot: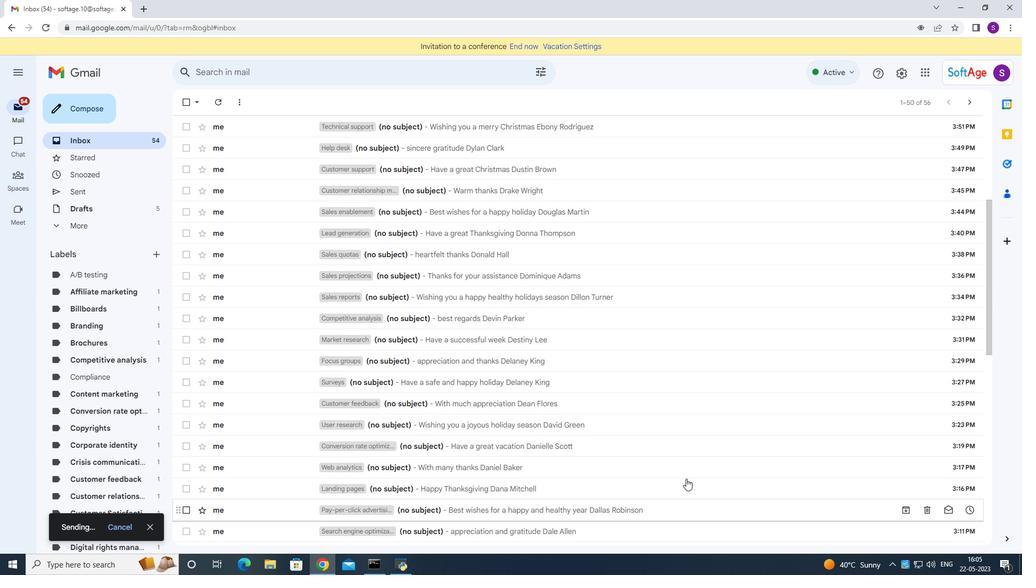 
